 Task: Search one way flight ticket for 3 adults, 3 children in business from Memphis: Memphis International Airport to Jackson: Jackson Hole Airport on 5-2-2023. Choice of flights is Sun country airlines. Number of bags: 1 checked bag. Price is upto 84000. Outbound departure time preference is 6:00.
Action: Mouse moved to (345, 141)
Screenshot: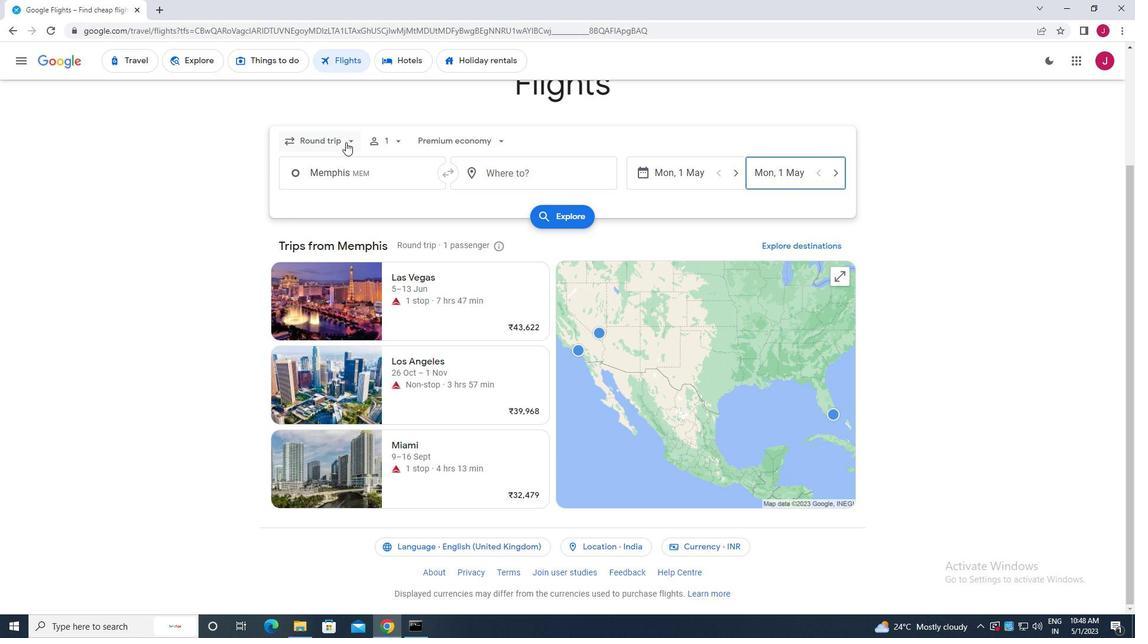 
Action: Mouse pressed left at (345, 141)
Screenshot: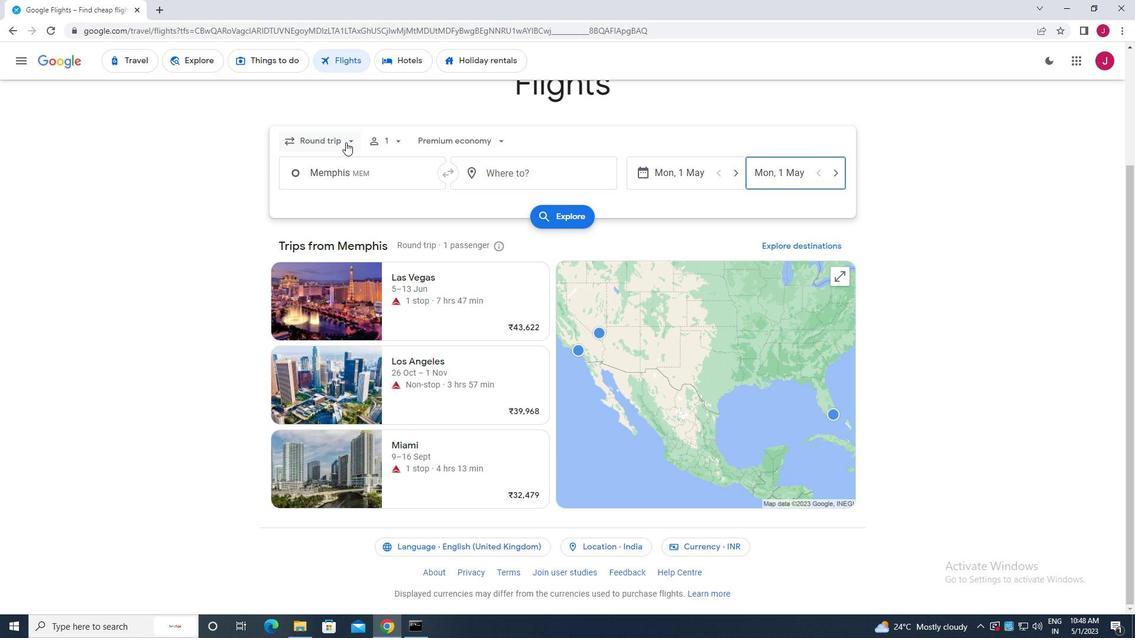 
Action: Mouse moved to (343, 194)
Screenshot: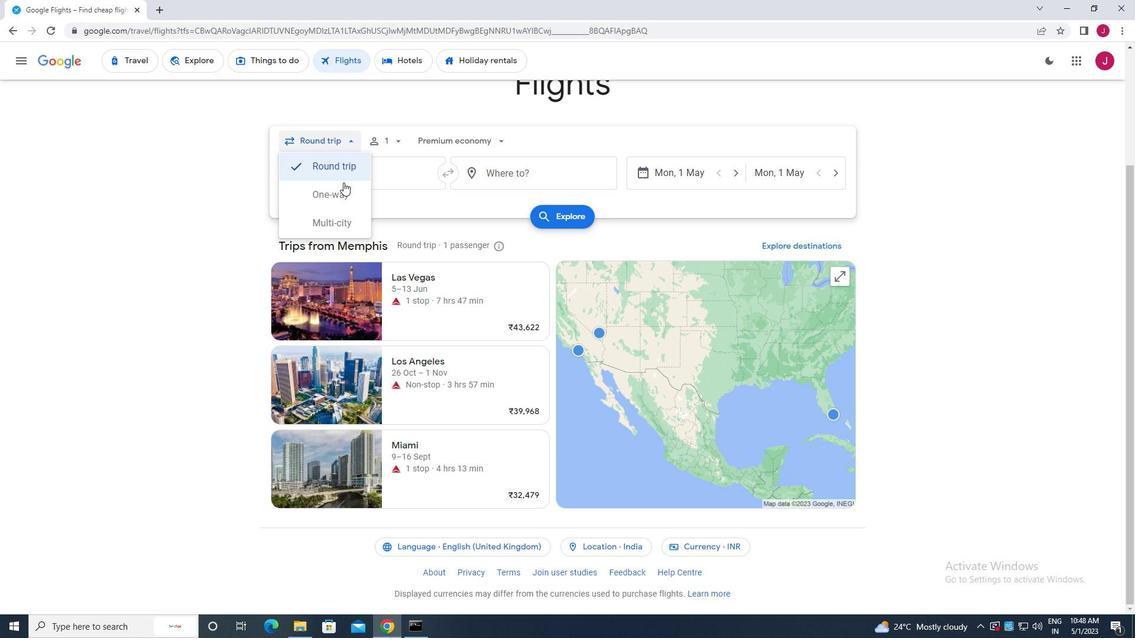 
Action: Mouse pressed left at (343, 194)
Screenshot: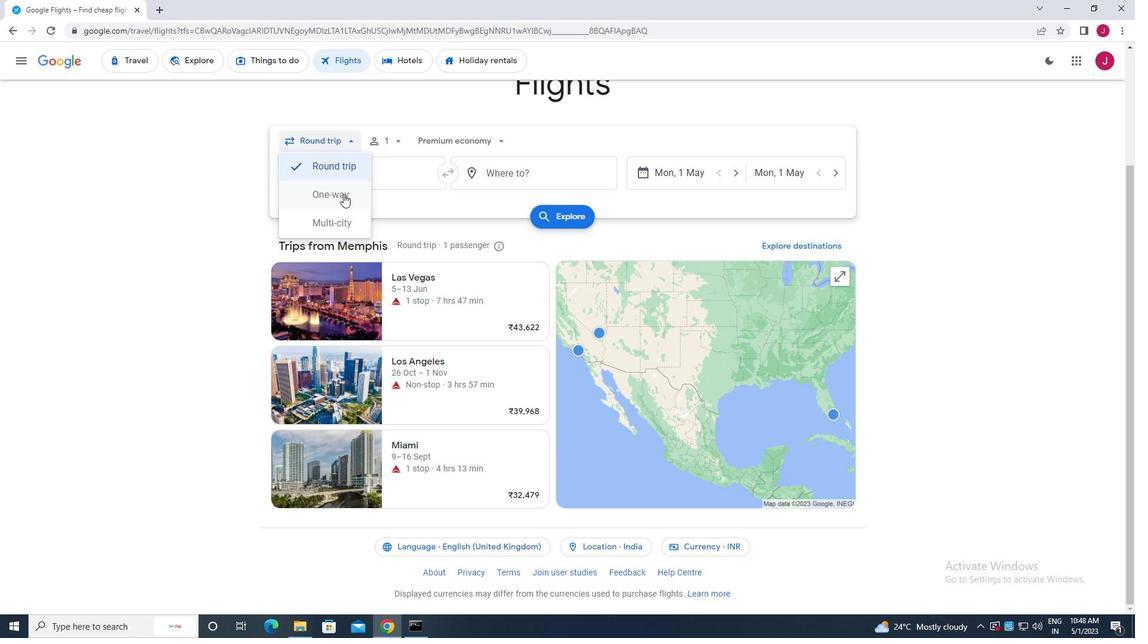 
Action: Mouse moved to (393, 138)
Screenshot: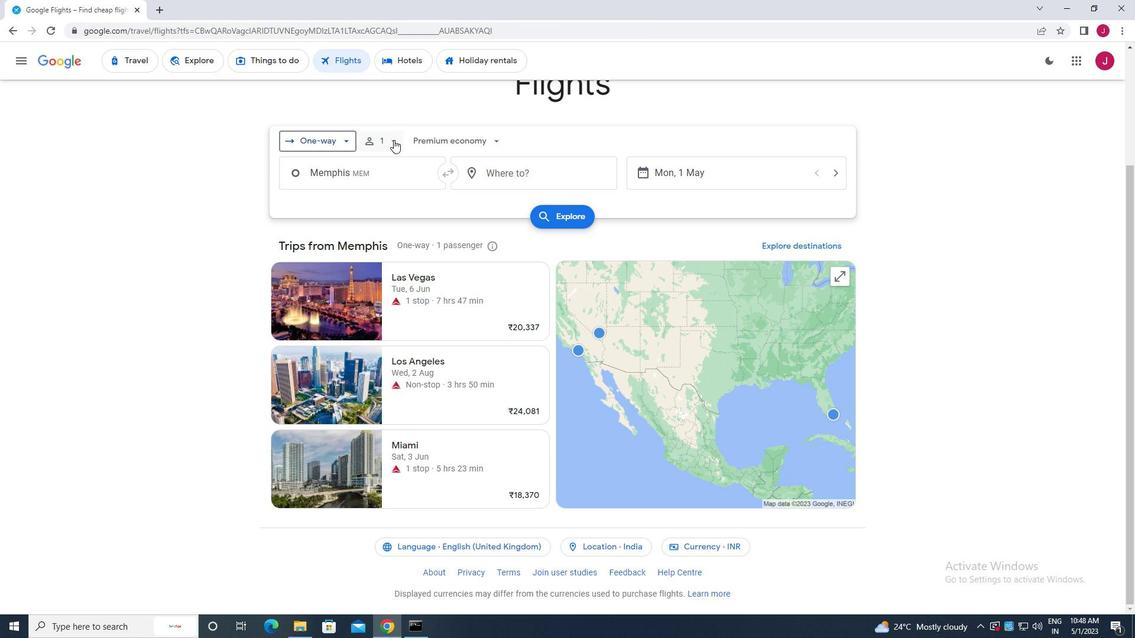 
Action: Mouse pressed left at (393, 138)
Screenshot: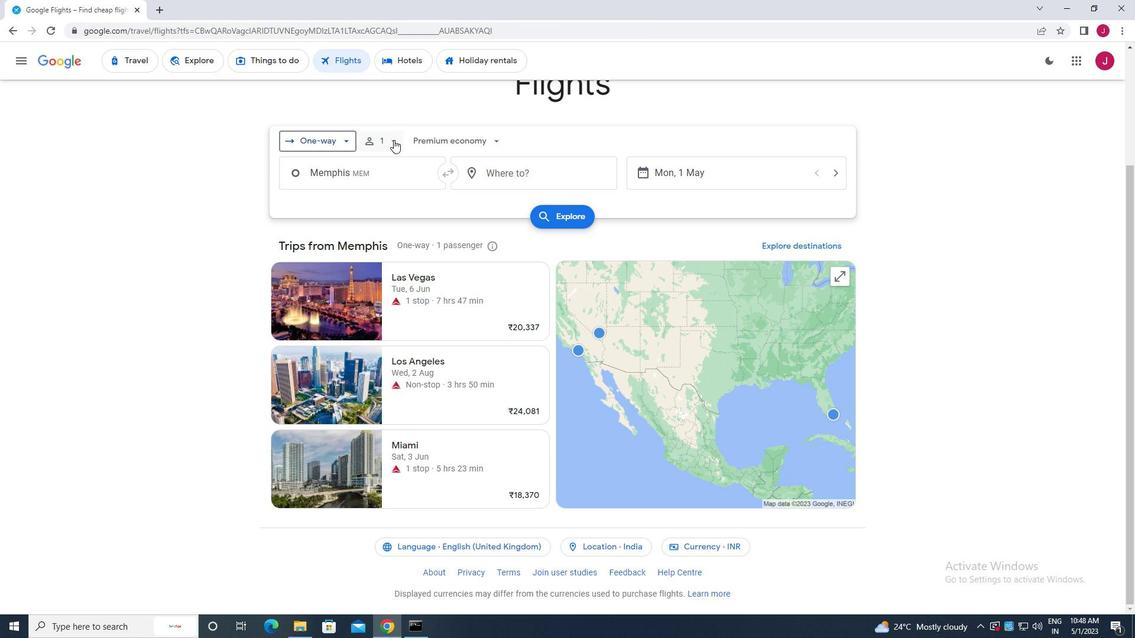 
Action: Mouse moved to (478, 169)
Screenshot: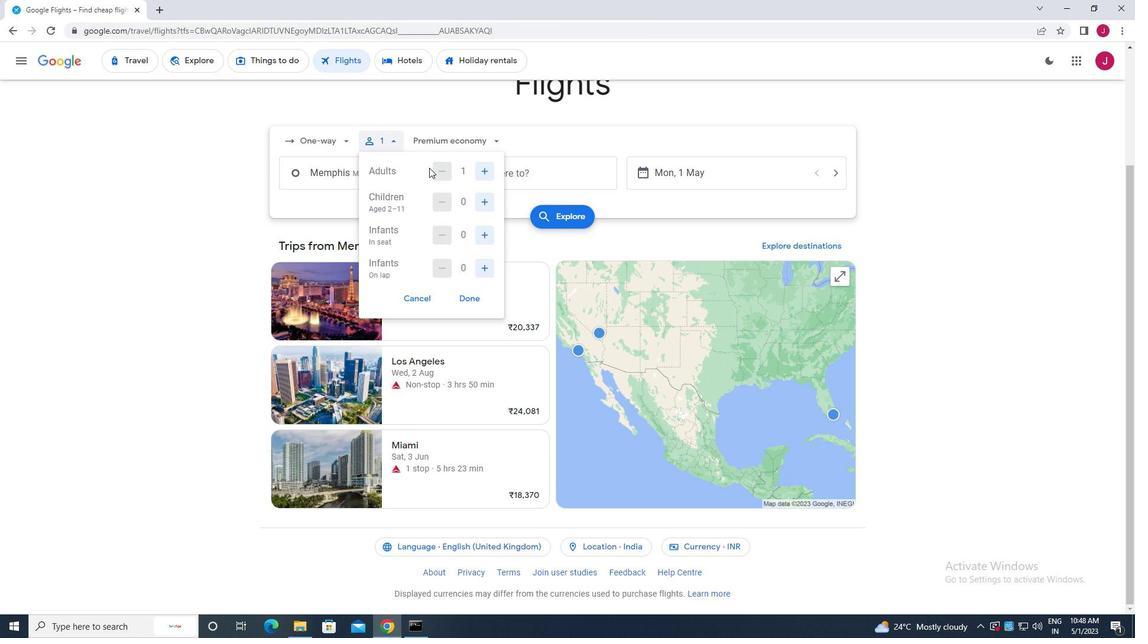 
Action: Mouse pressed left at (478, 169)
Screenshot: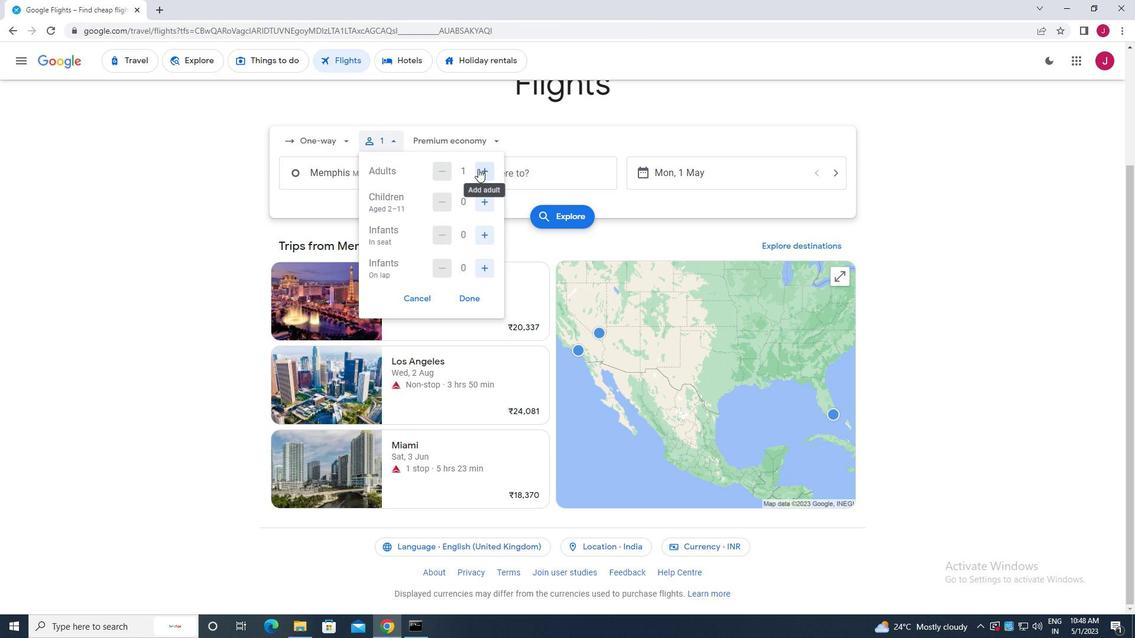 
Action: Mouse pressed left at (478, 169)
Screenshot: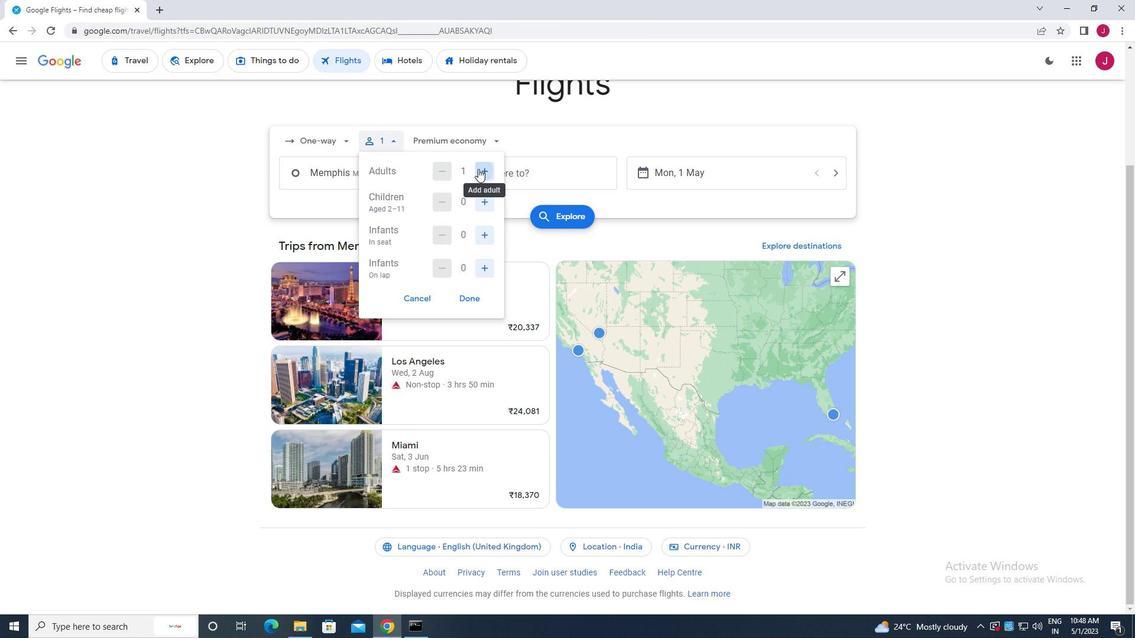 
Action: Mouse moved to (484, 205)
Screenshot: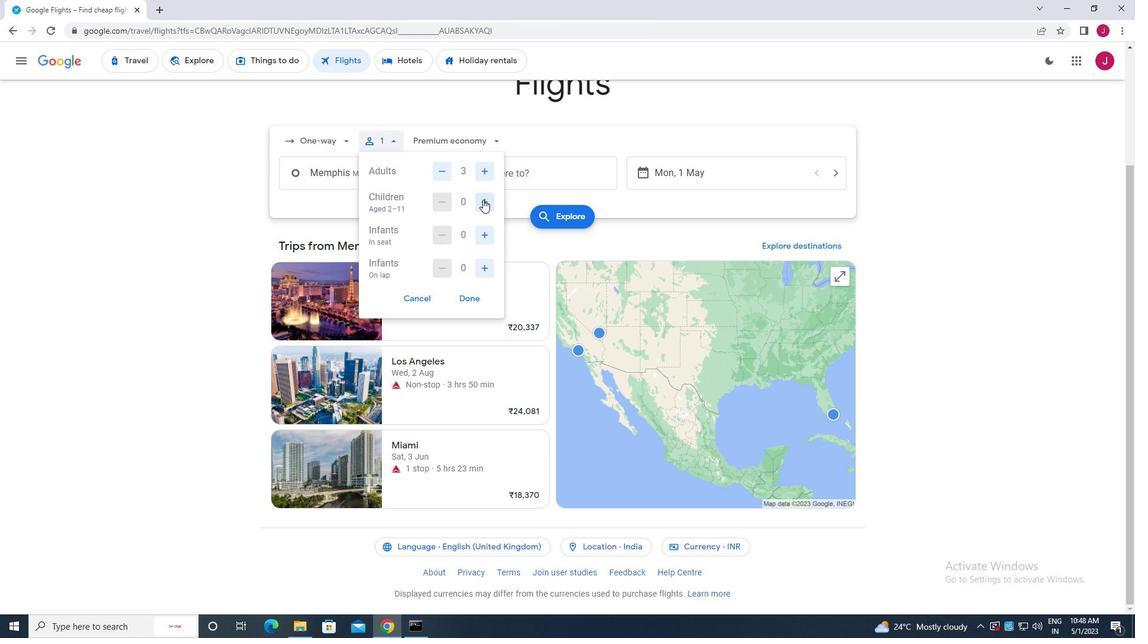 
Action: Mouse pressed left at (484, 205)
Screenshot: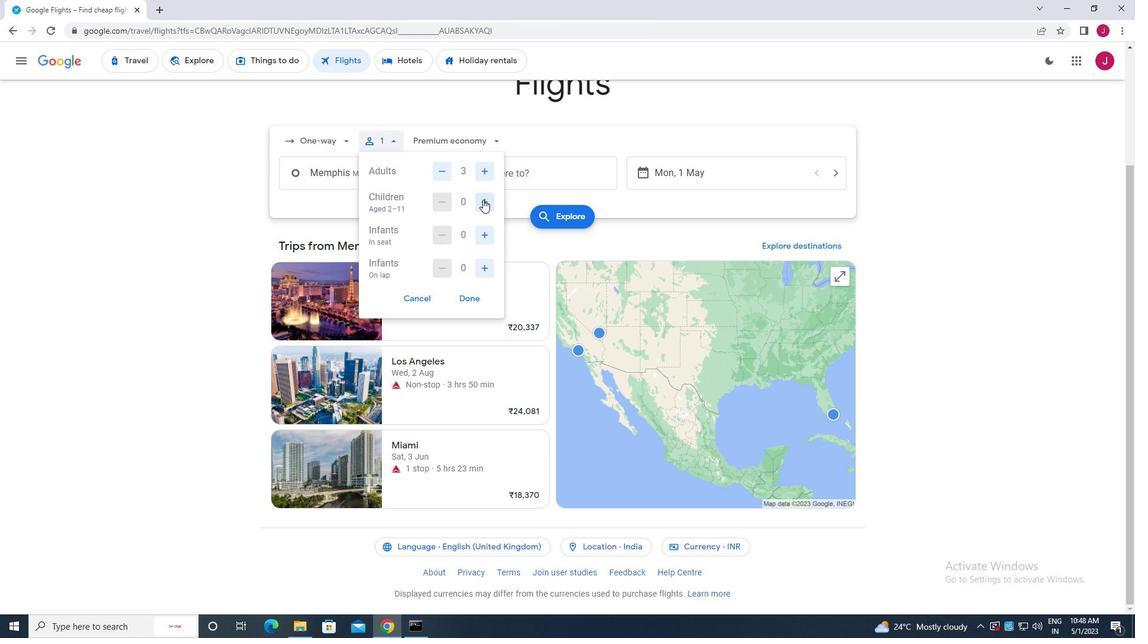 
Action: Mouse pressed left at (484, 205)
Screenshot: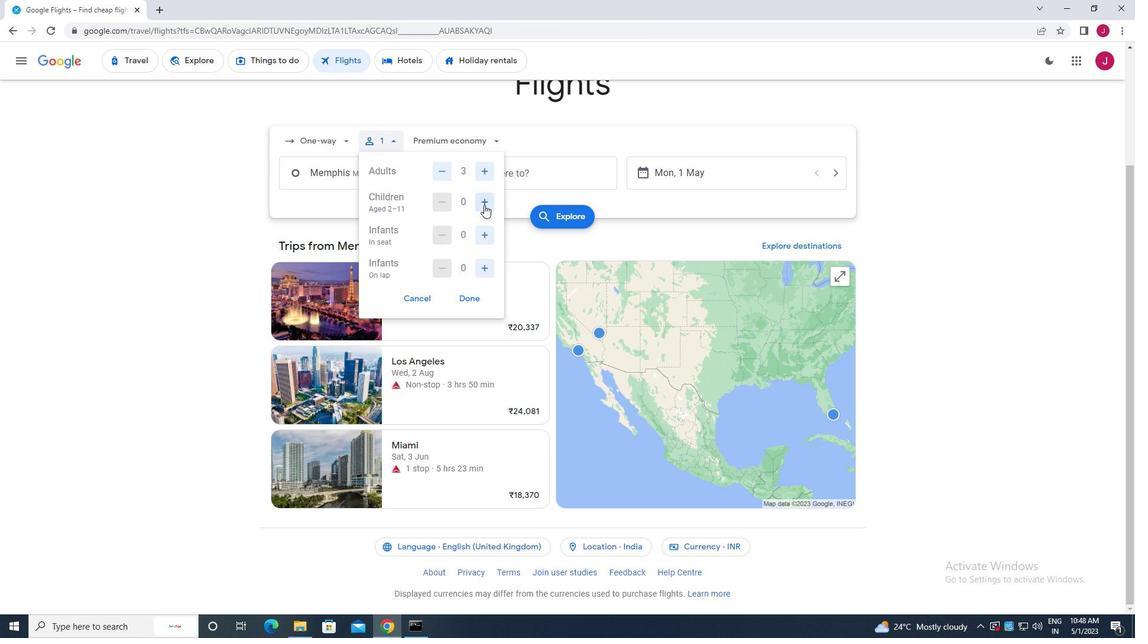 
Action: Mouse pressed left at (484, 205)
Screenshot: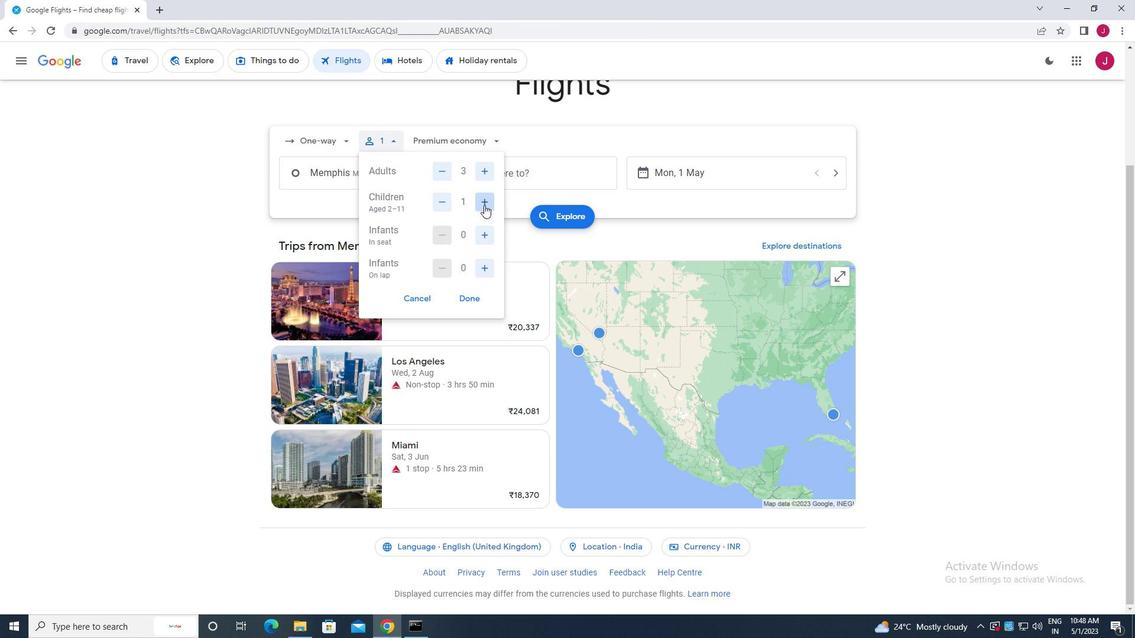 
Action: Mouse moved to (473, 296)
Screenshot: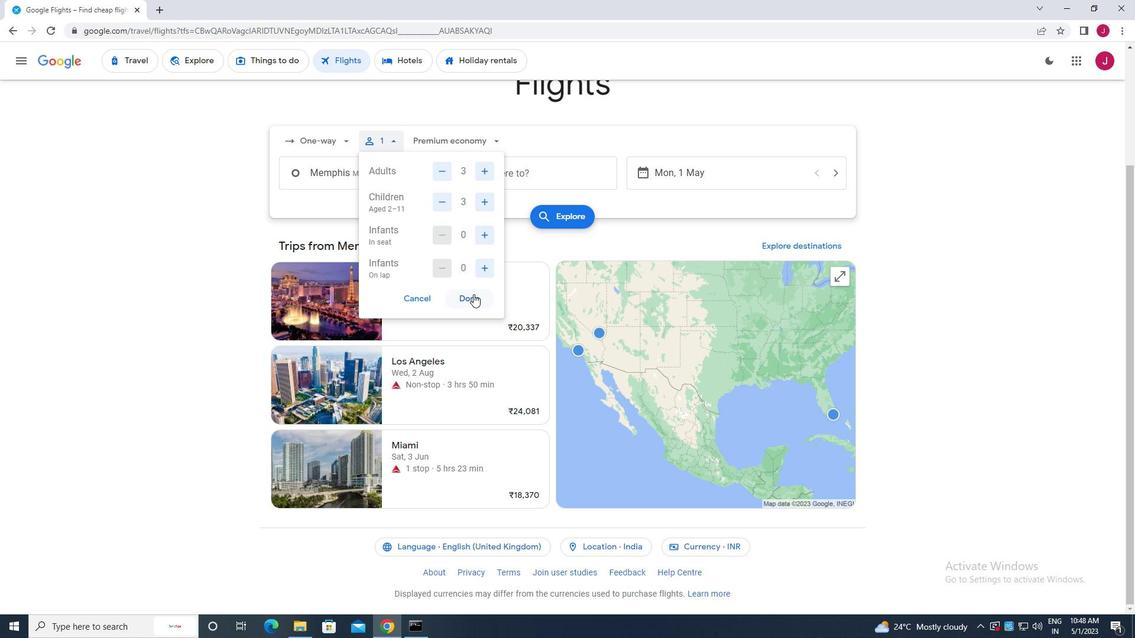 
Action: Mouse pressed left at (473, 296)
Screenshot: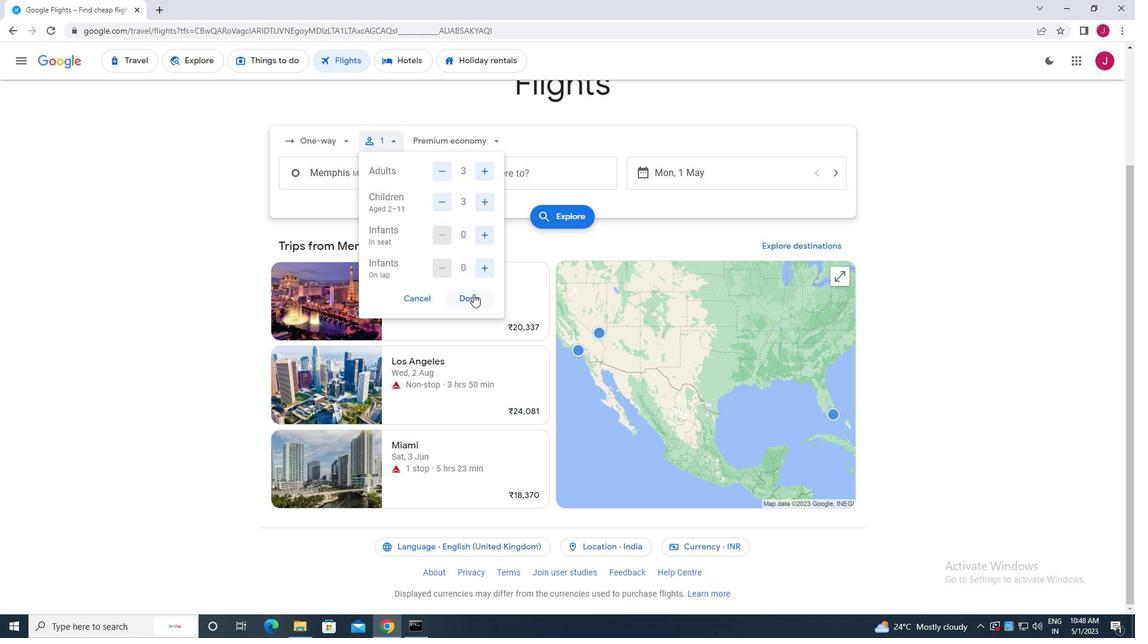 
Action: Mouse moved to (455, 139)
Screenshot: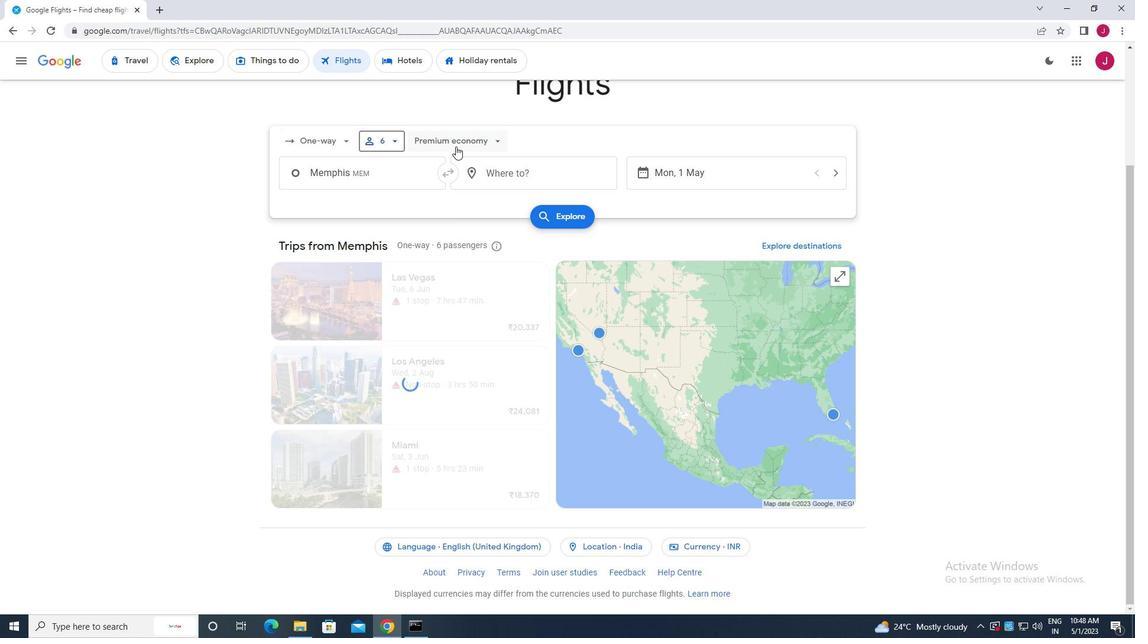 
Action: Mouse pressed left at (455, 139)
Screenshot: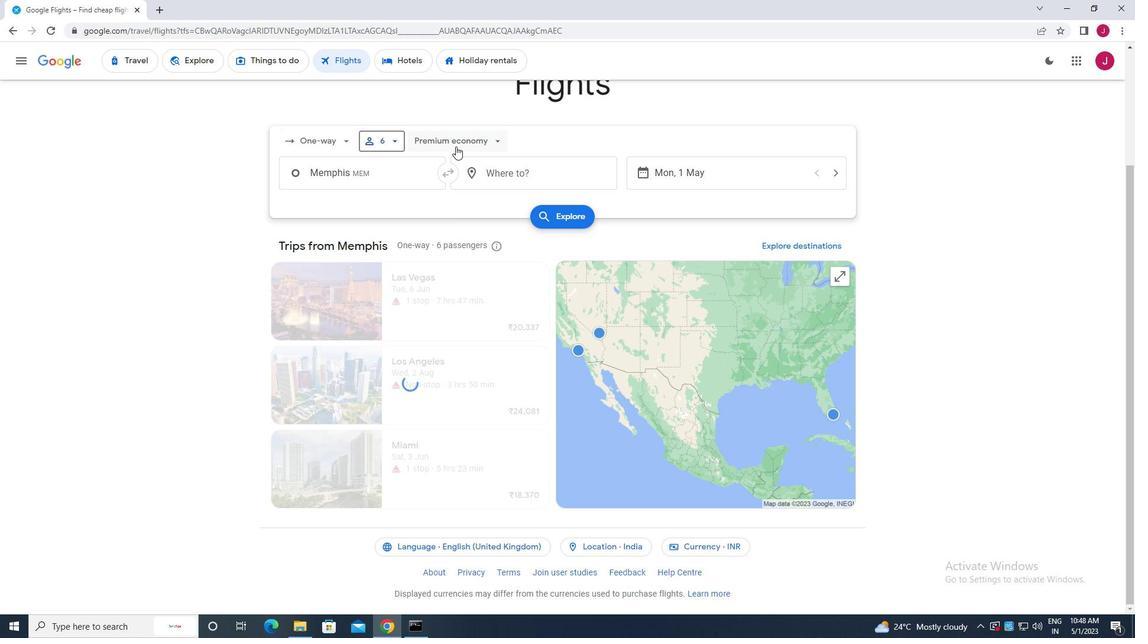 
Action: Mouse moved to (472, 220)
Screenshot: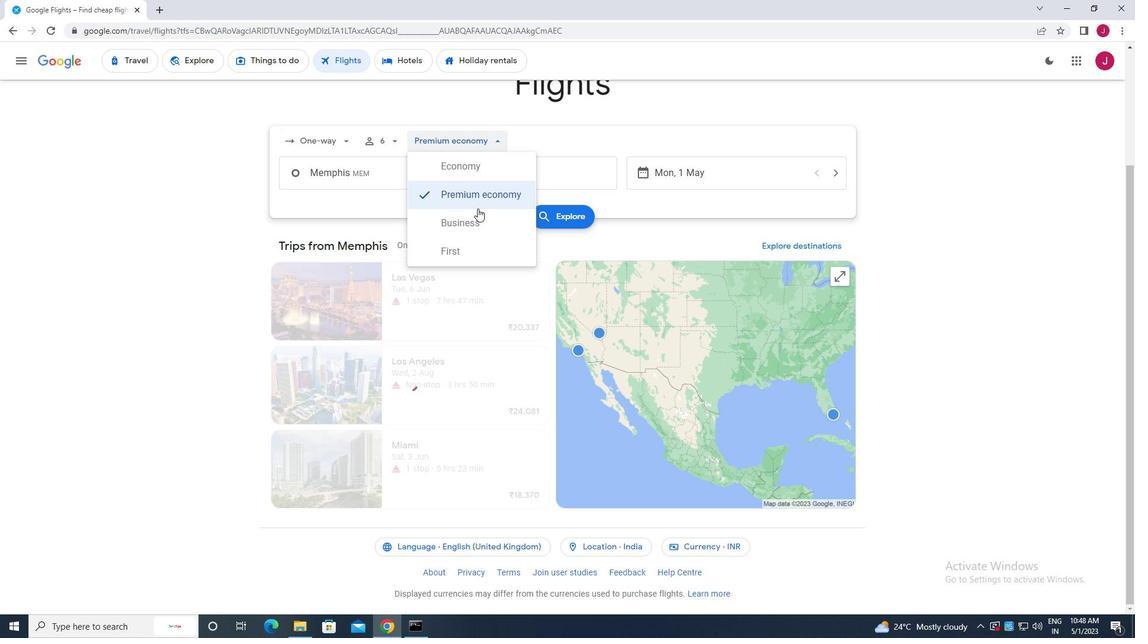 
Action: Mouse pressed left at (472, 220)
Screenshot: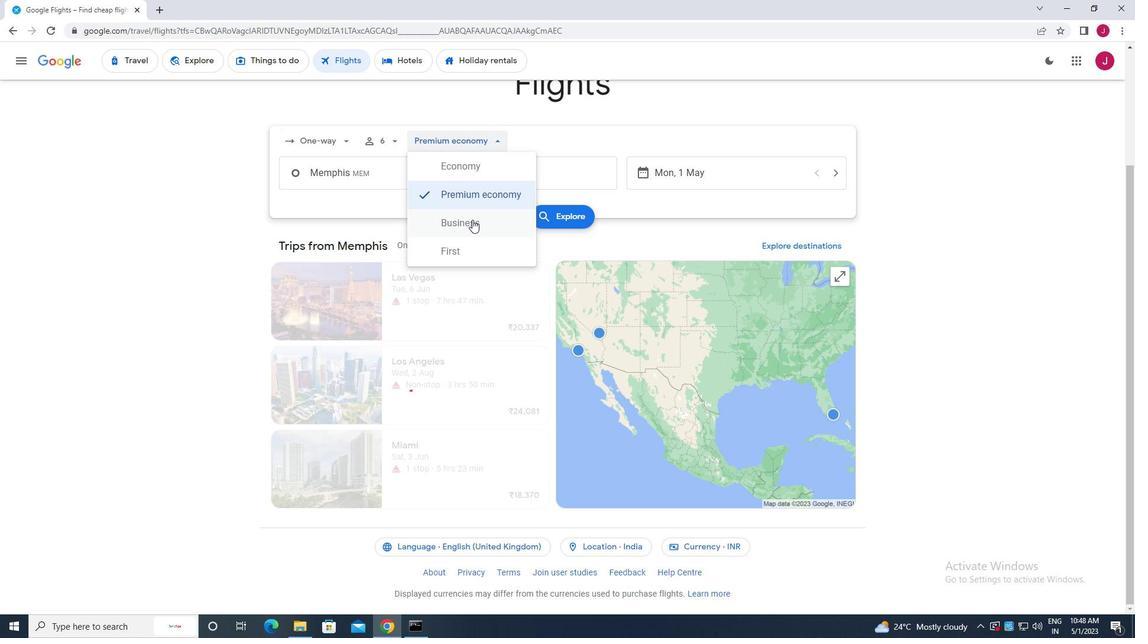 
Action: Mouse moved to (383, 171)
Screenshot: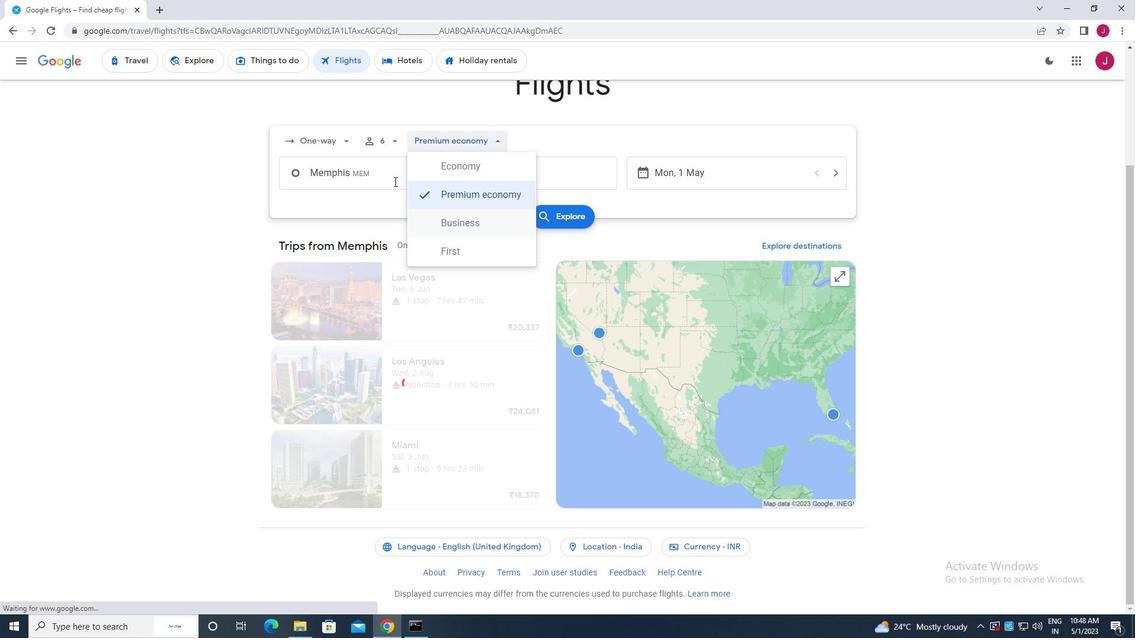 
Action: Mouse pressed left at (383, 171)
Screenshot: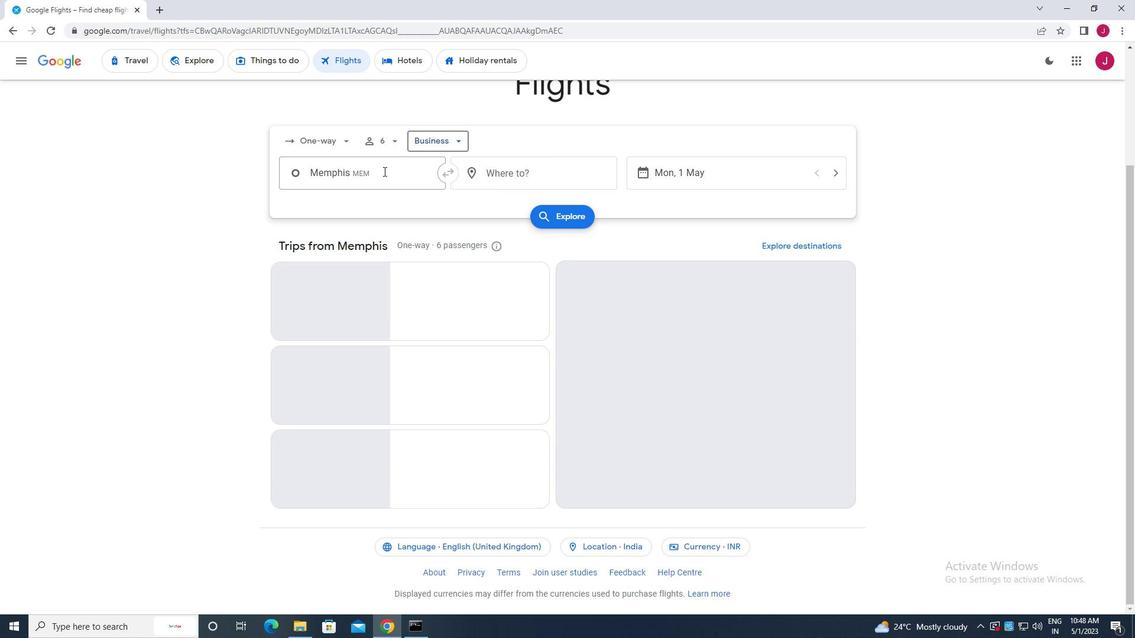 
Action: Mouse moved to (395, 169)
Screenshot: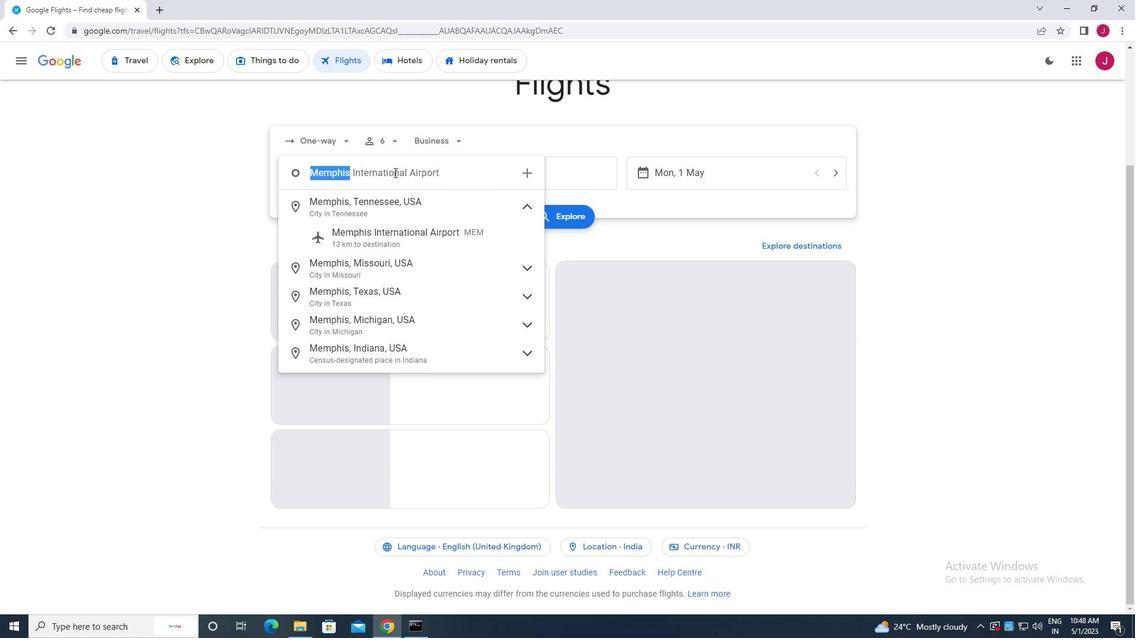 
Action: Key pressed memphis
Screenshot: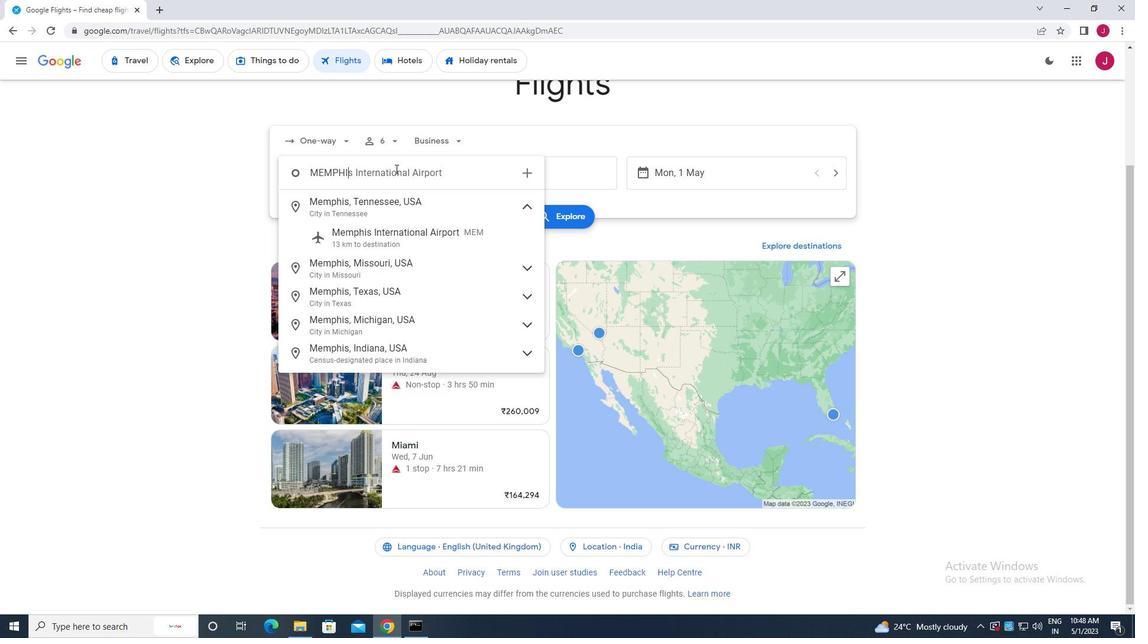 
Action: Mouse moved to (393, 234)
Screenshot: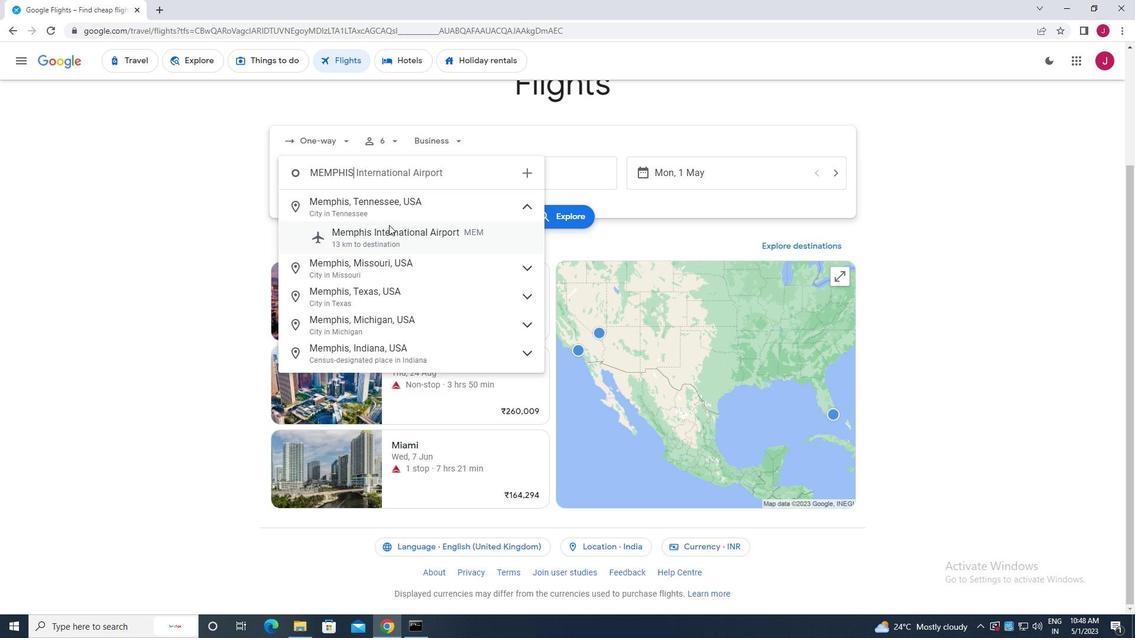 
Action: Mouse pressed left at (393, 234)
Screenshot: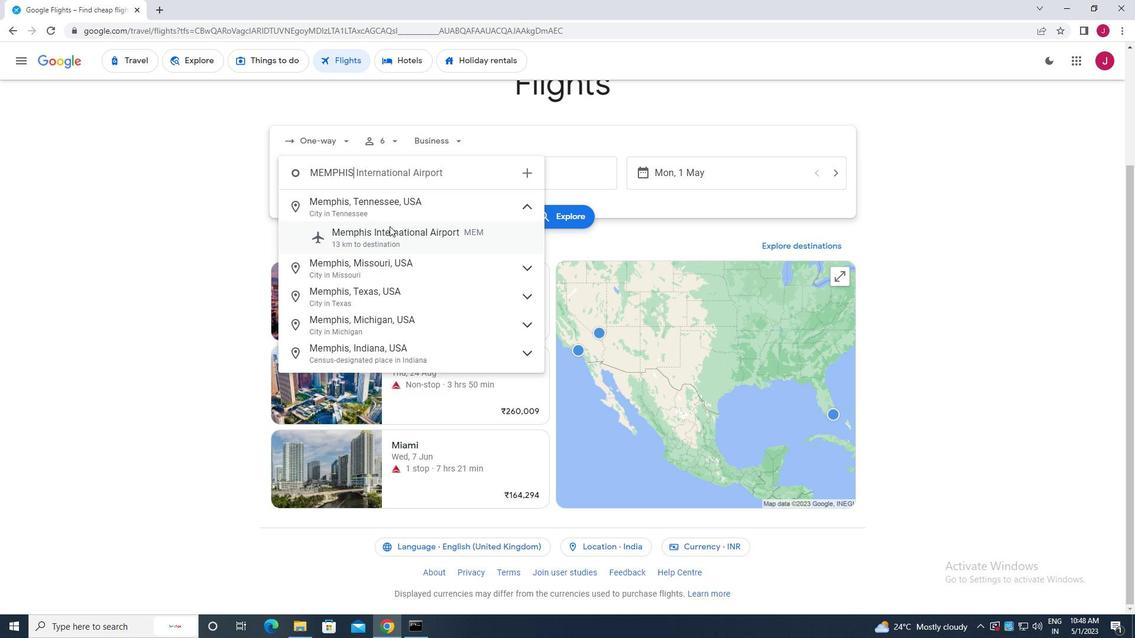 
Action: Mouse moved to (573, 170)
Screenshot: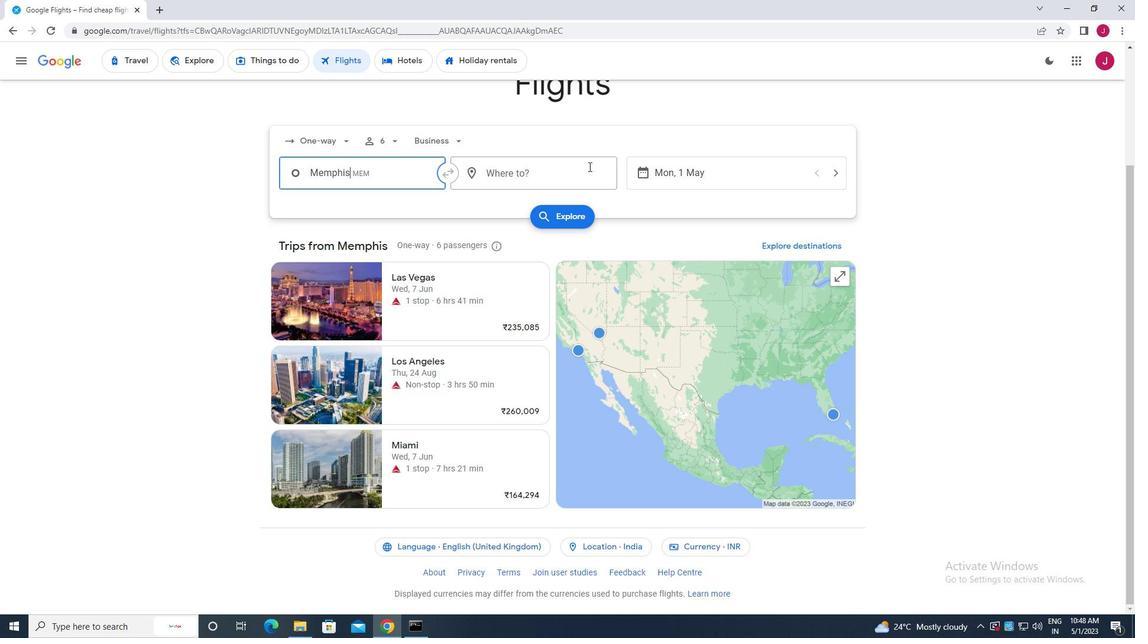 
Action: Mouse pressed left at (573, 170)
Screenshot: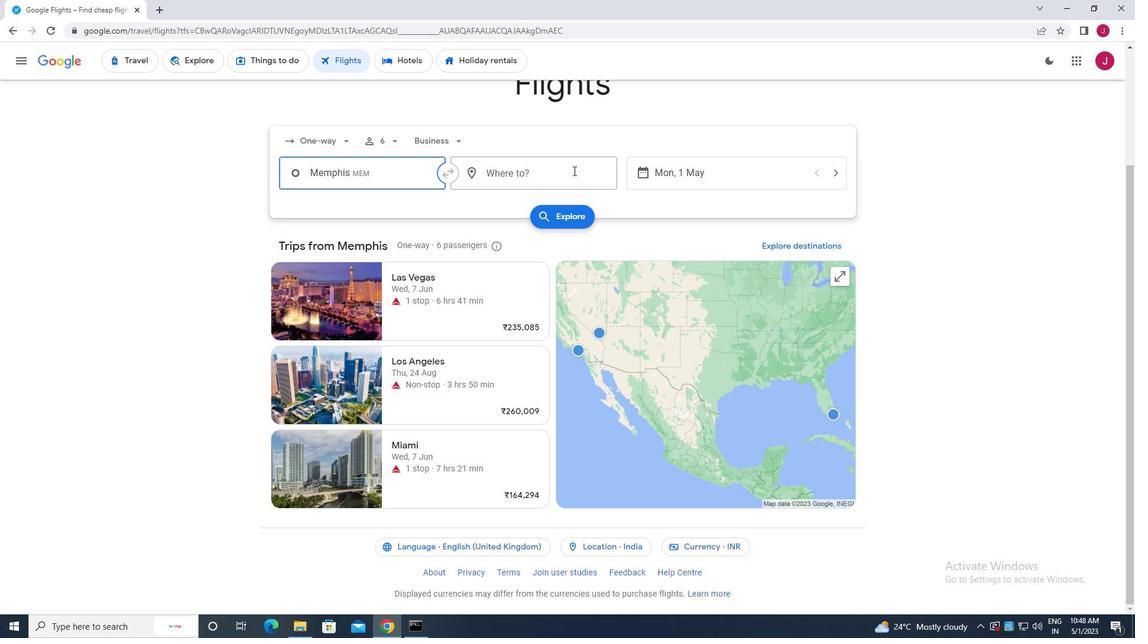 
Action: Mouse moved to (572, 178)
Screenshot: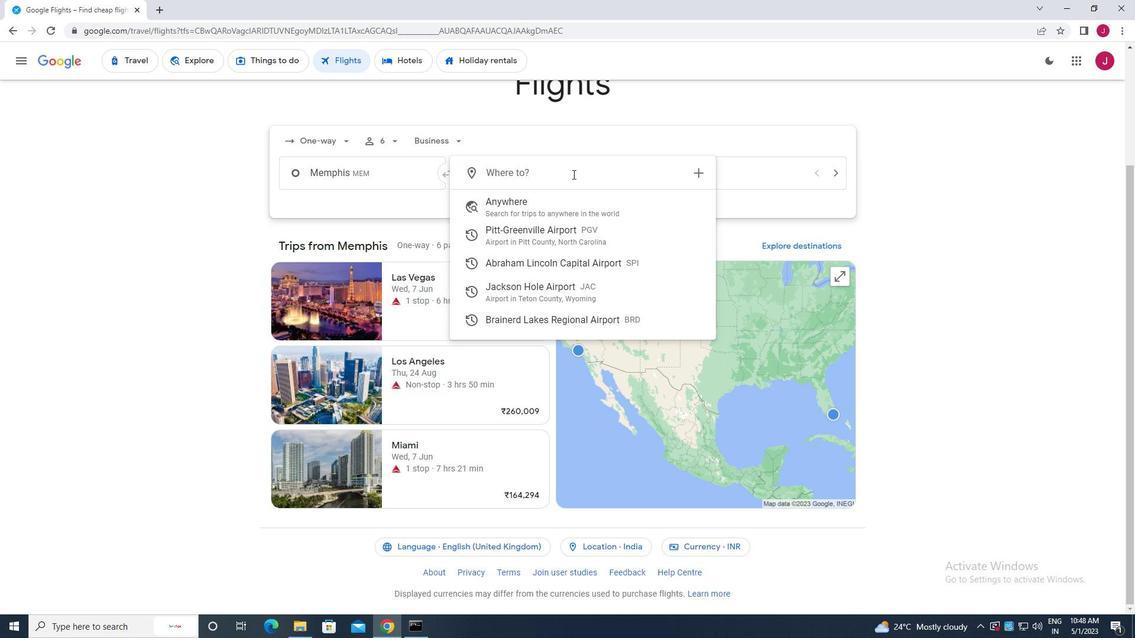 
Action: Key pressed jackson<Key.space>h
Screenshot: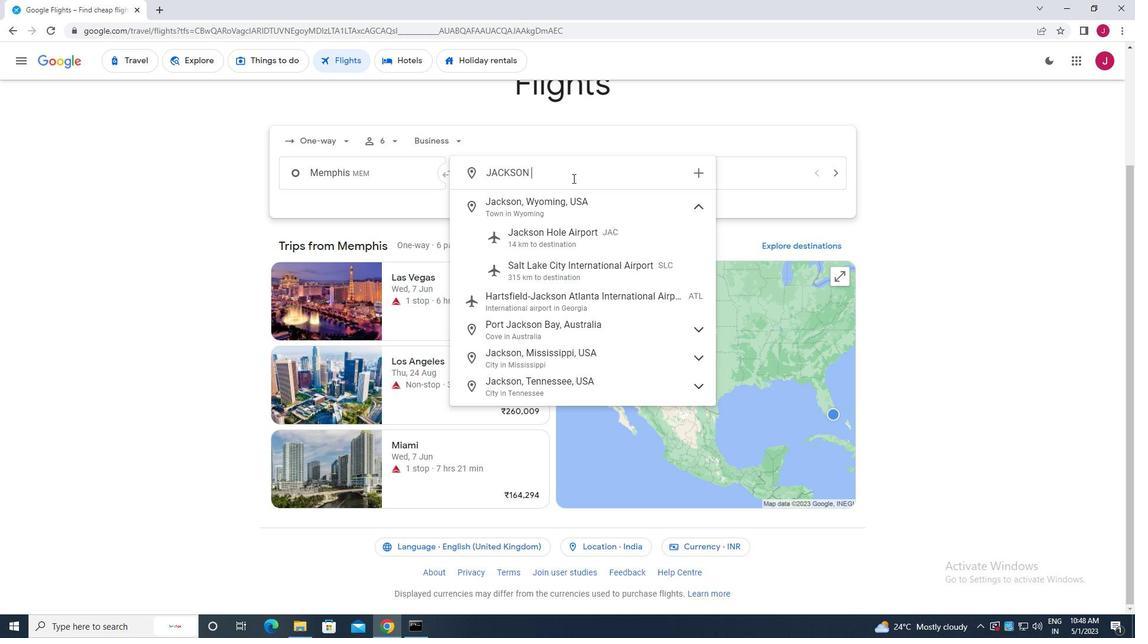 
Action: Mouse moved to (577, 227)
Screenshot: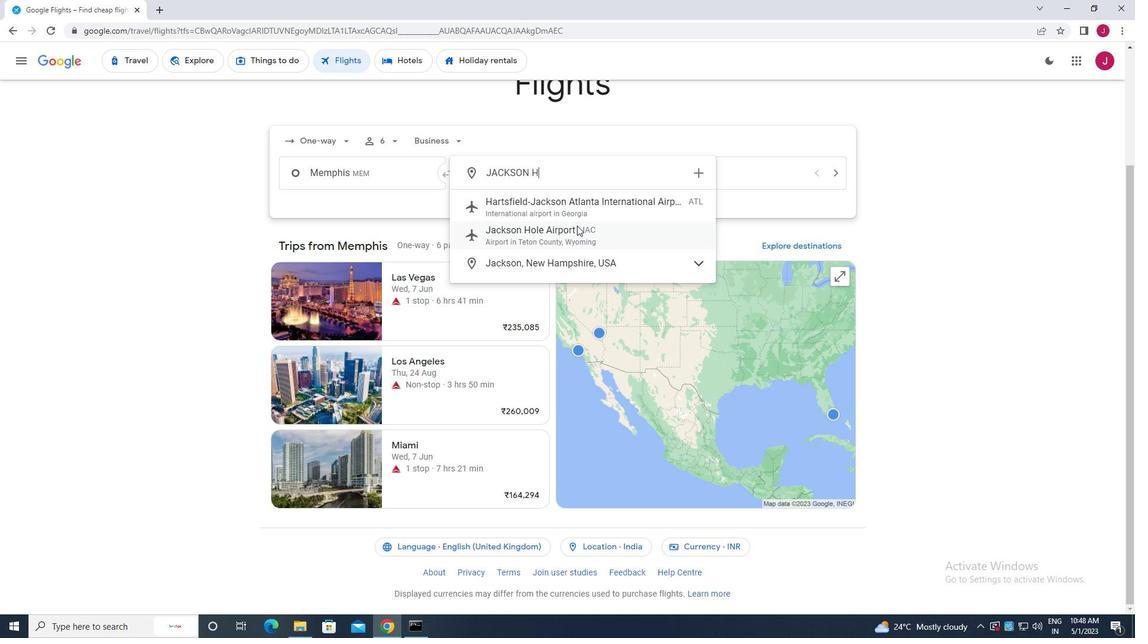 
Action: Mouse pressed left at (577, 227)
Screenshot: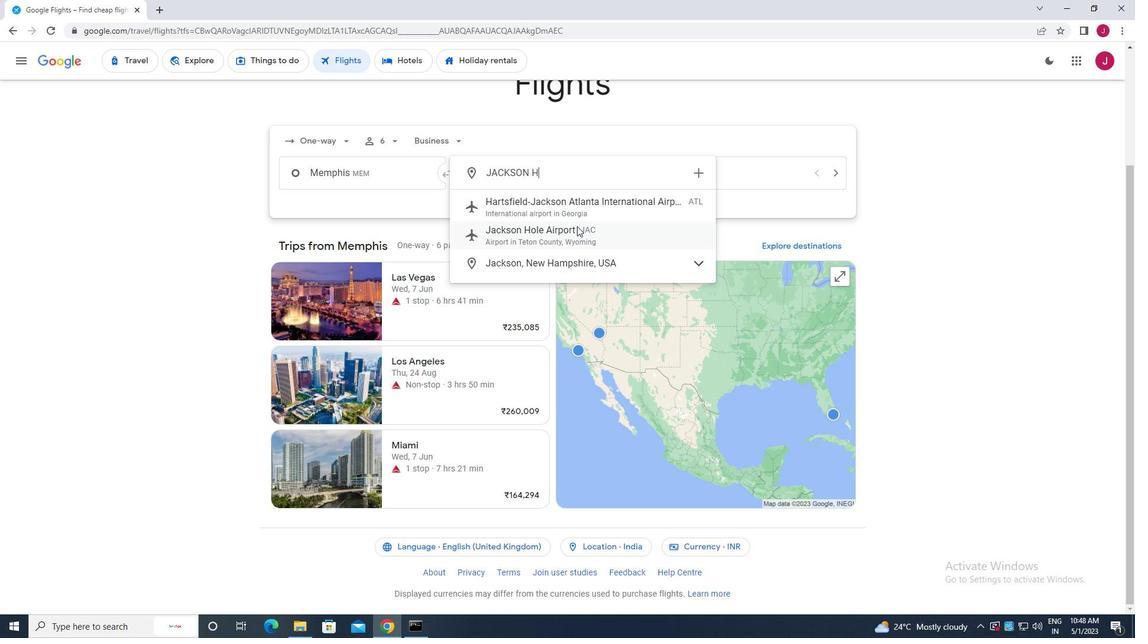 
Action: Mouse moved to (713, 179)
Screenshot: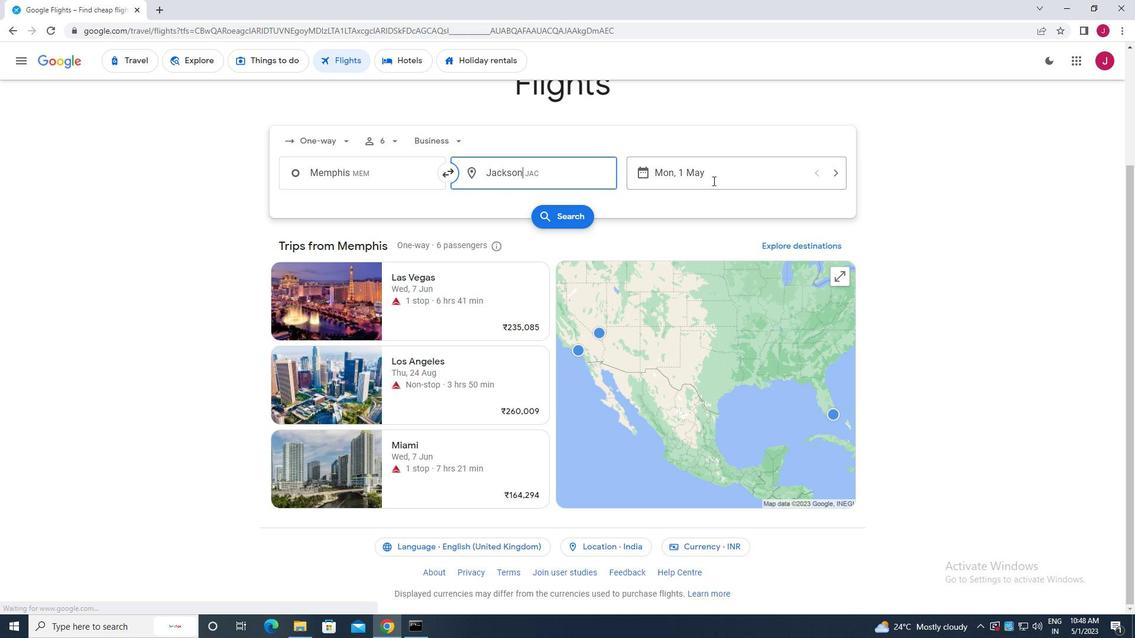 
Action: Mouse pressed left at (713, 179)
Screenshot: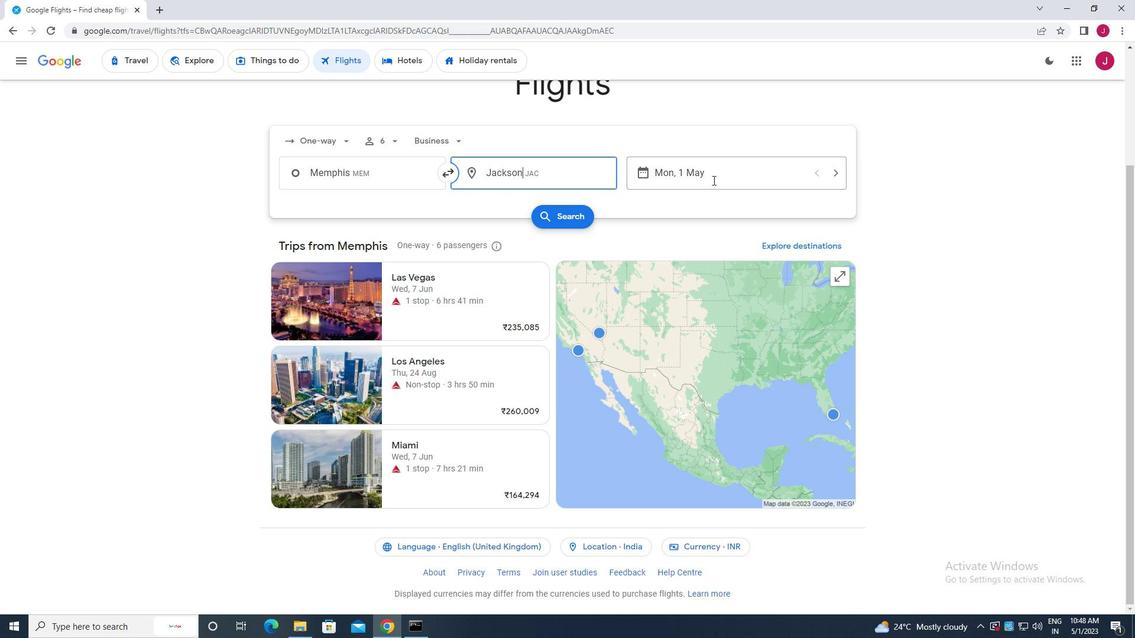 
Action: Mouse moved to (462, 265)
Screenshot: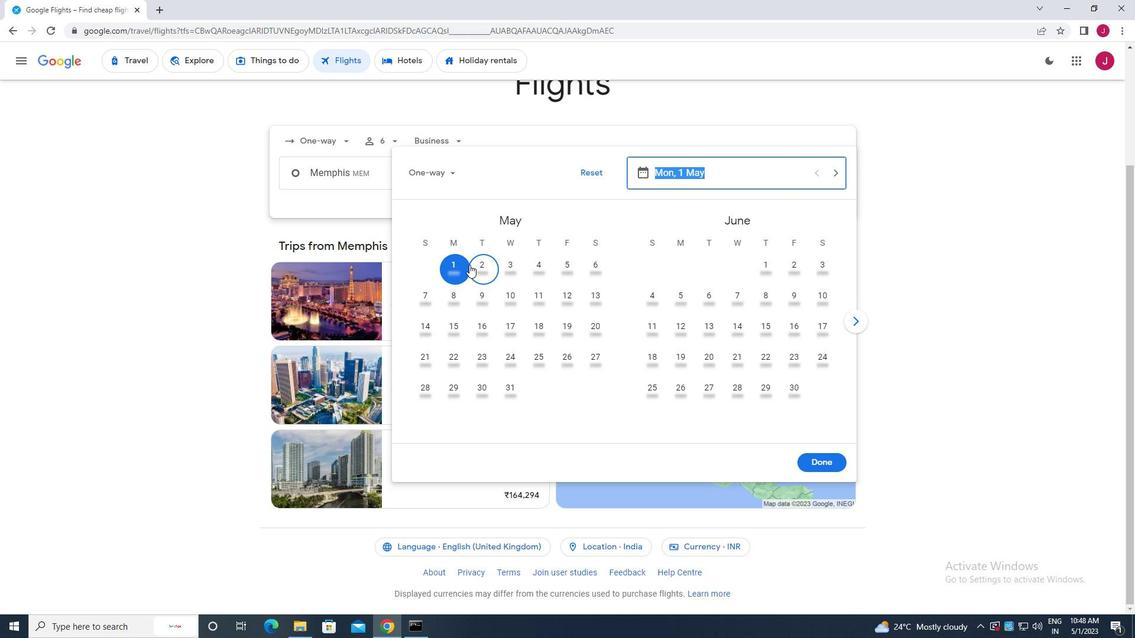 
Action: Mouse pressed left at (462, 265)
Screenshot: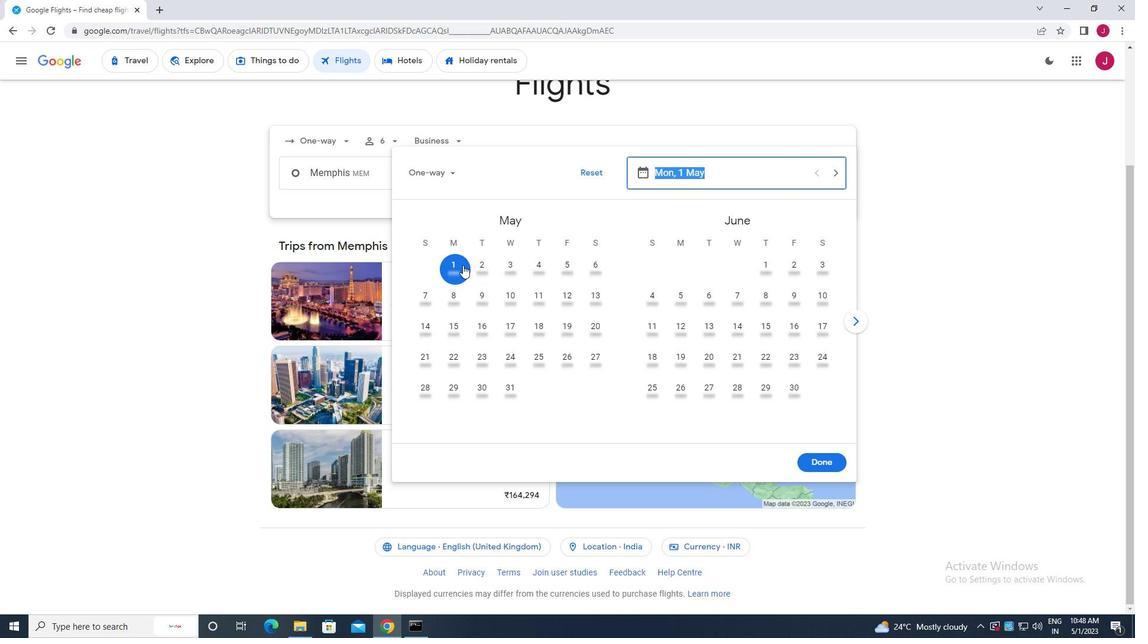 
Action: Mouse moved to (486, 265)
Screenshot: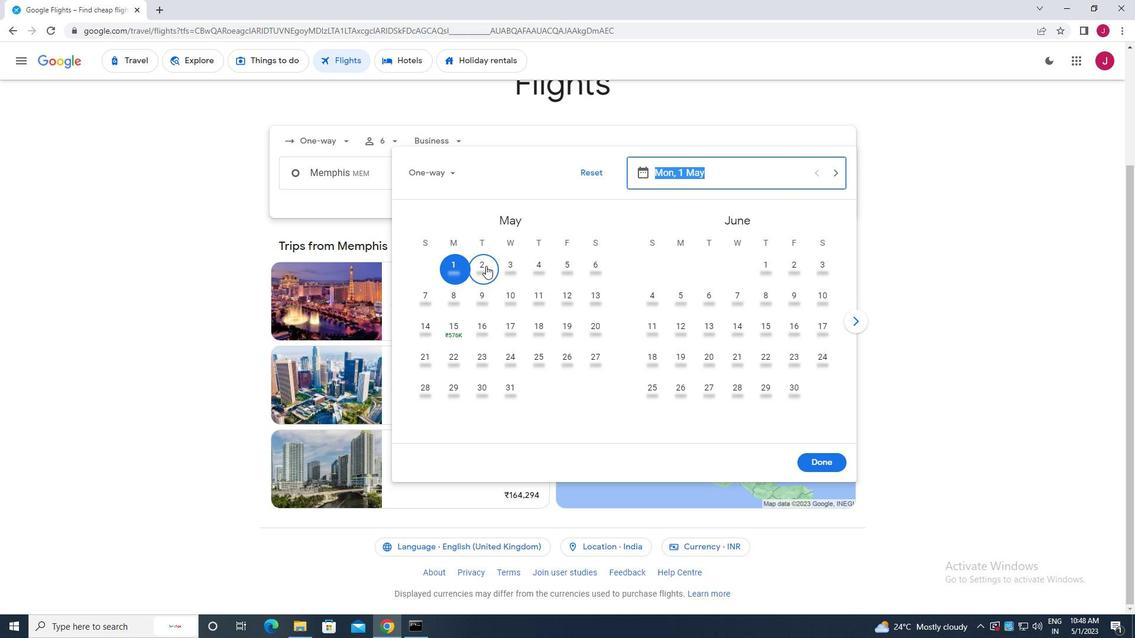 
Action: Mouse pressed left at (486, 265)
Screenshot: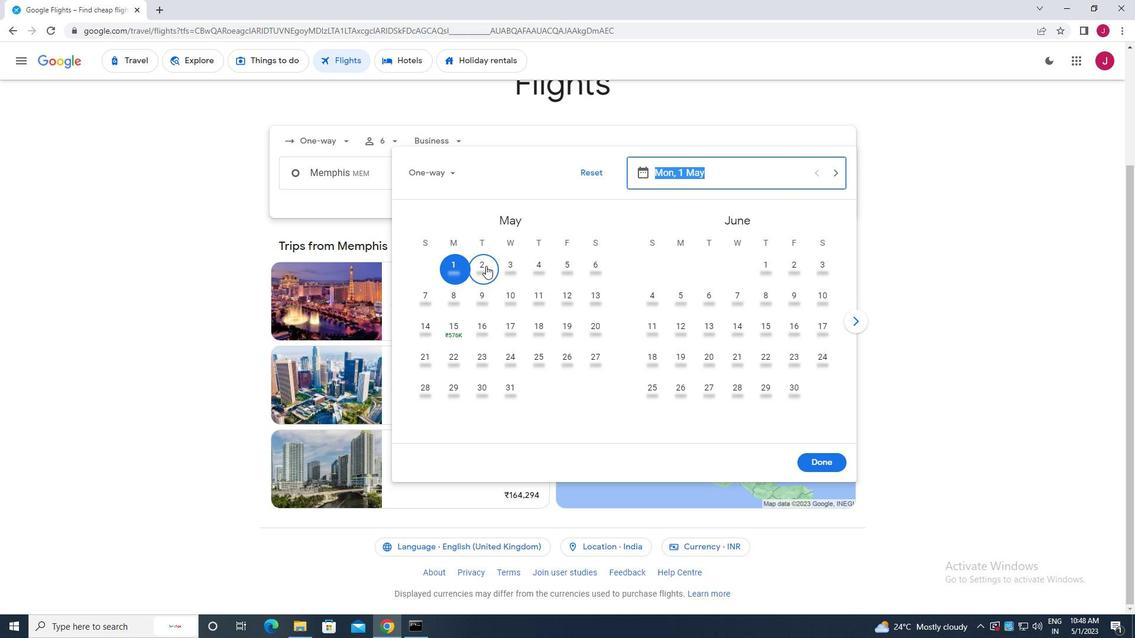 
Action: Mouse moved to (830, 459)
Screenshot: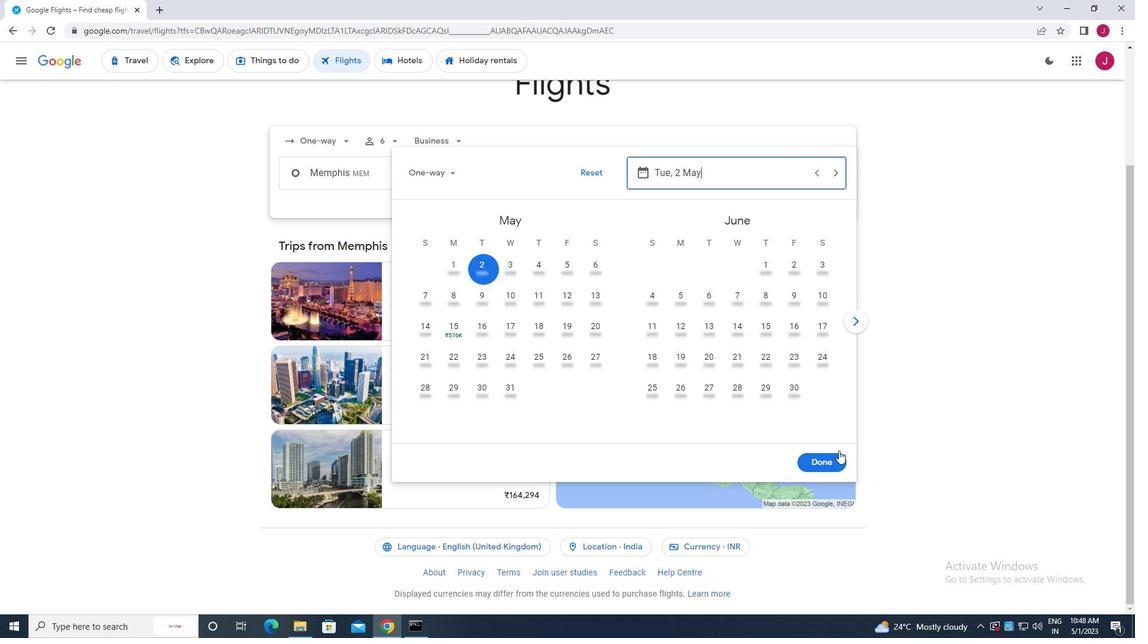 
Action: Mouse pressed left at (830, 459)
Screenshot: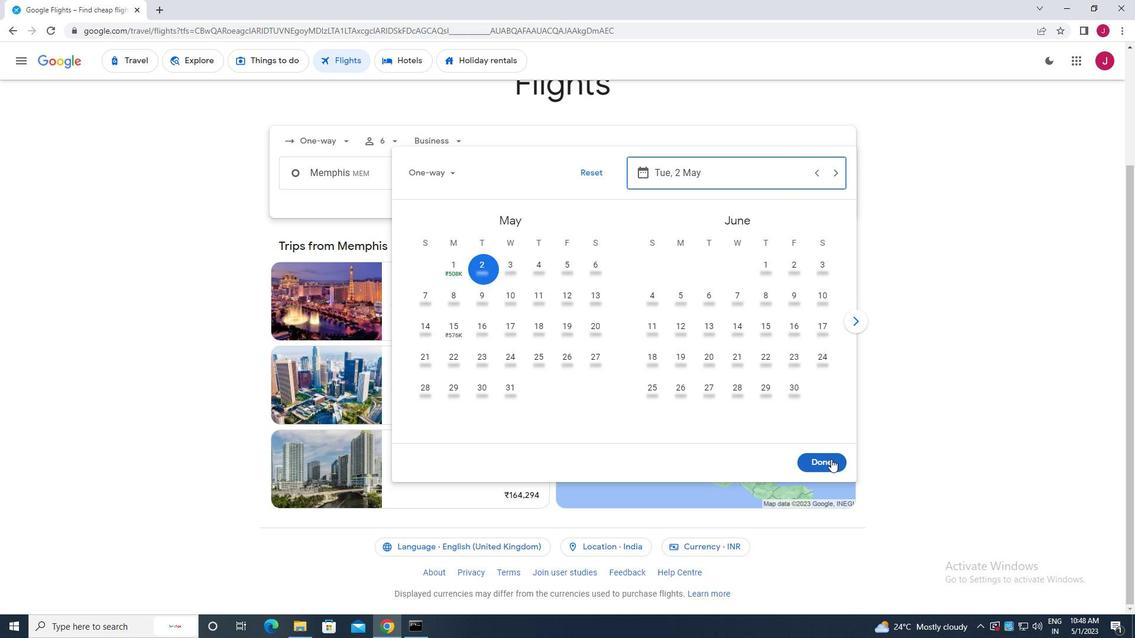 
Action: Mouse moved to (564, 216)
Screenshot: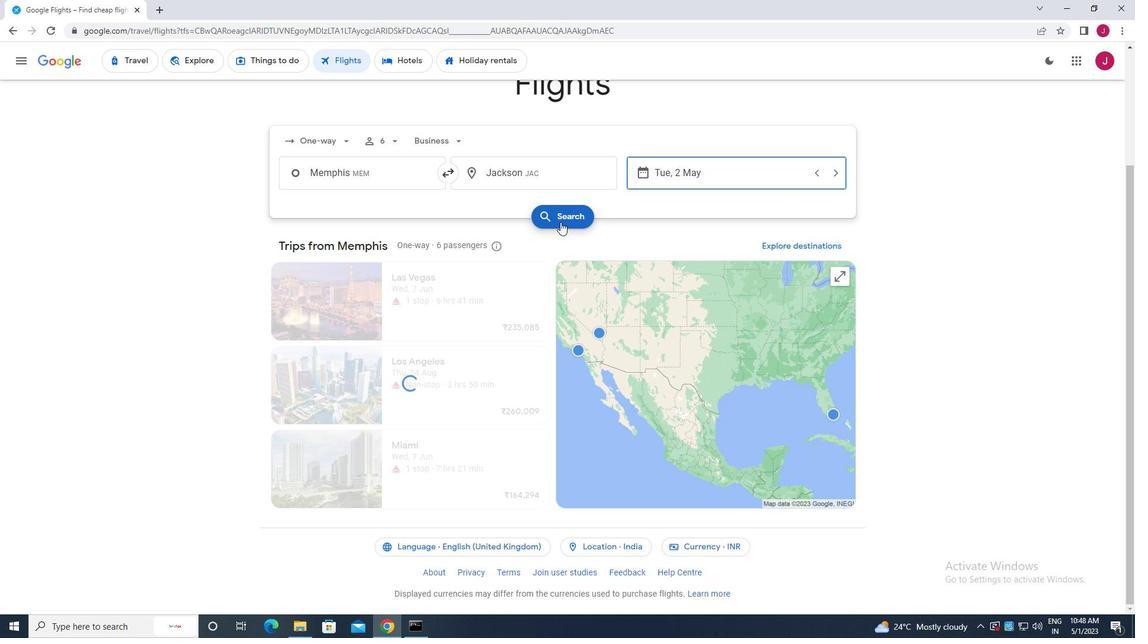 
Action: Mouse pressed left at (564, 216)
Screenshot: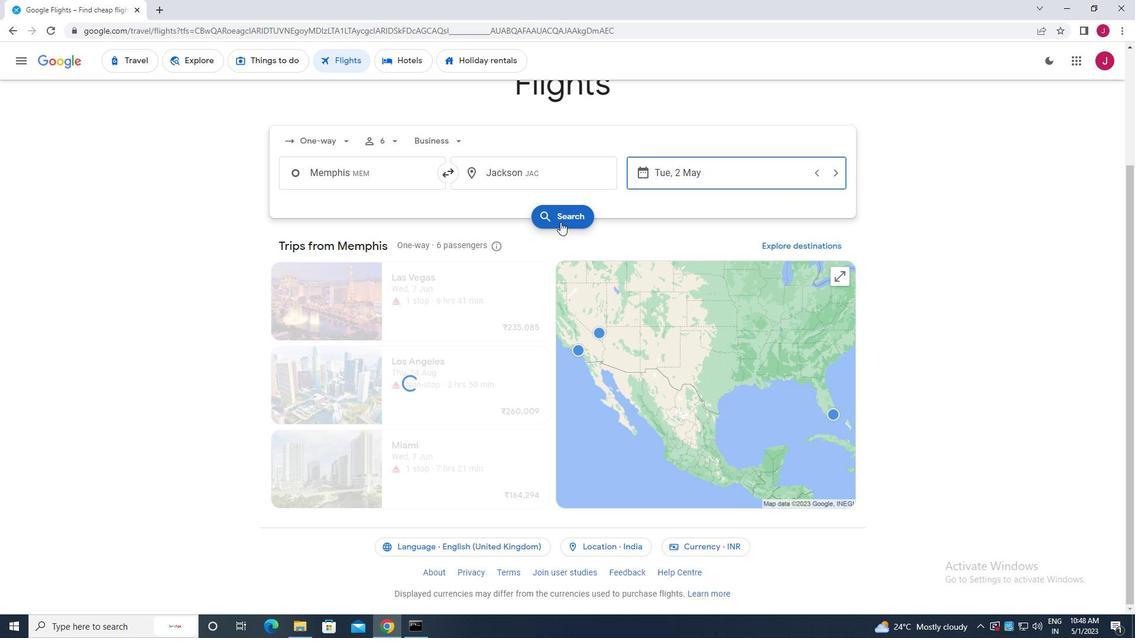 
Action: Mouse moved to (306, 169)
Screenshot: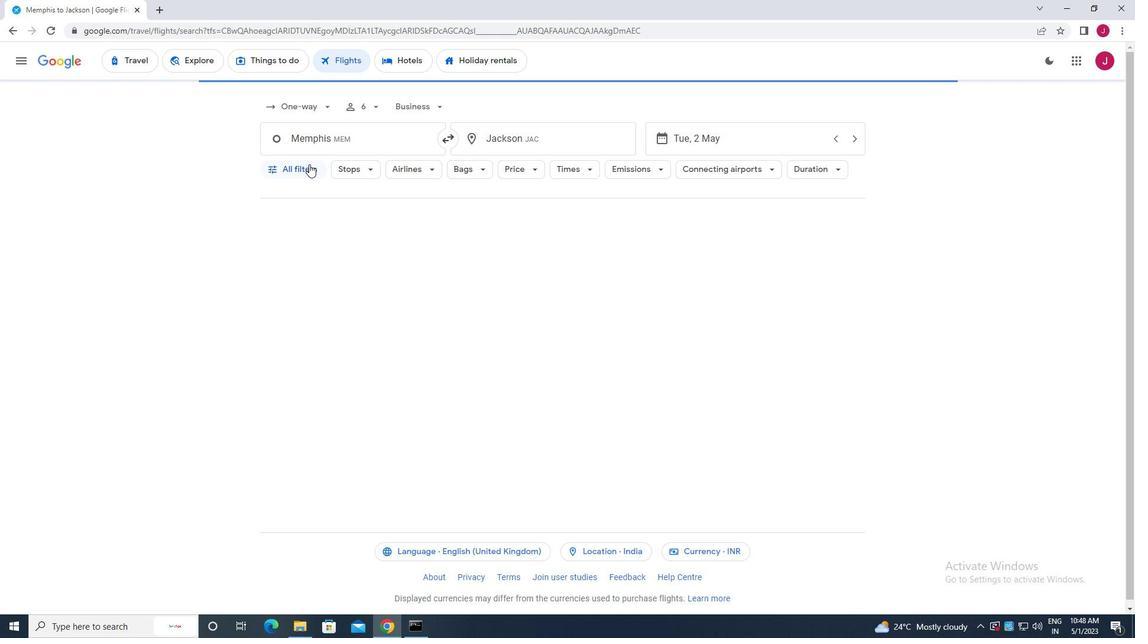 
Action: Mouse pressed left at (306, 169)
Screenshot: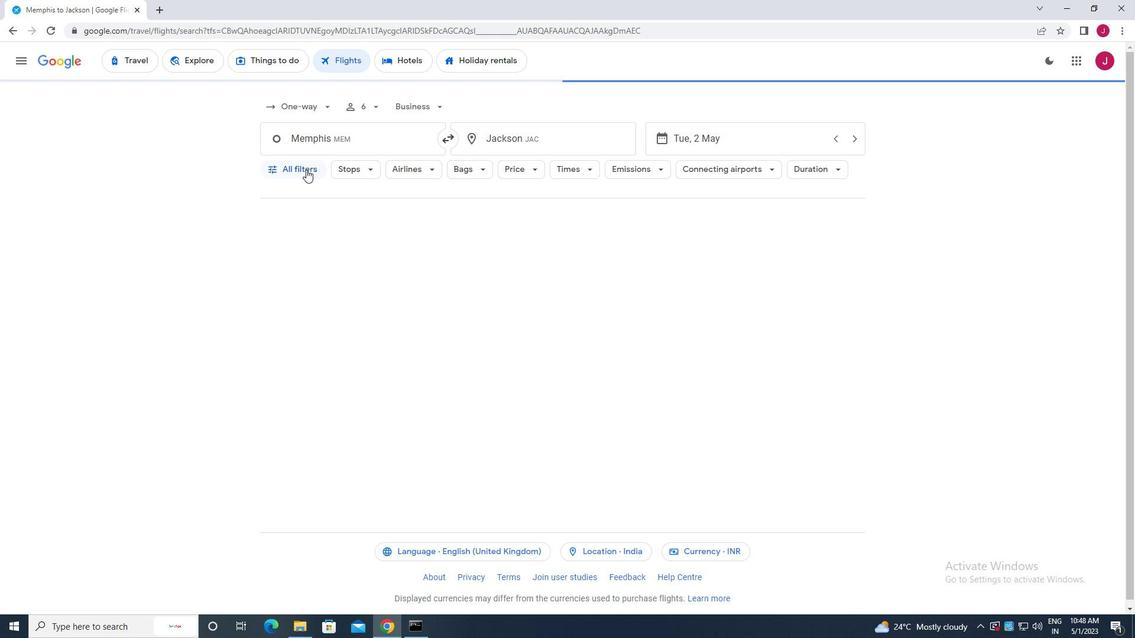 
Action: Mouse moved to (311, 183)
Screenshot: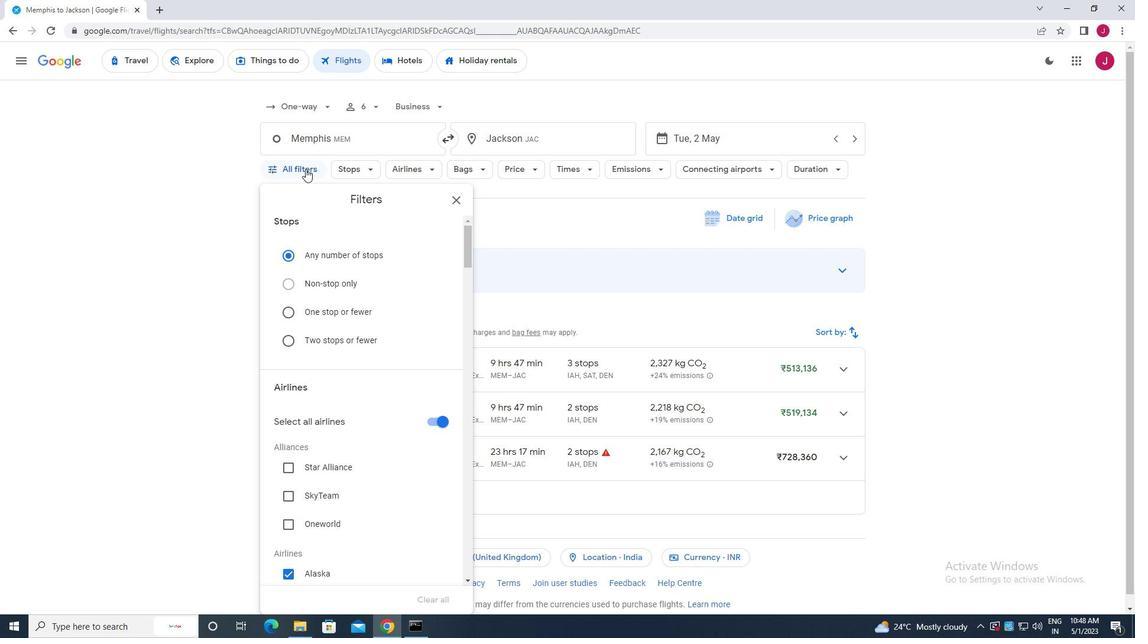 
Action: Mouse scrolled (311, 183) with delta (0, 0)
Screenshot: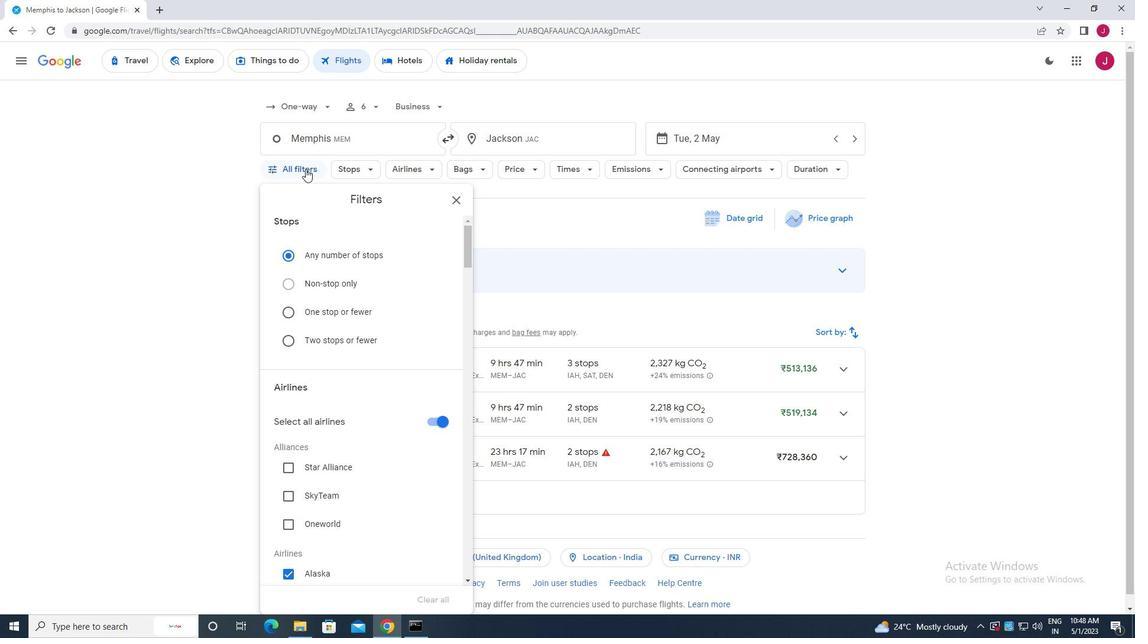 
Action: Mouse moved to (312, 186)
Screenshot: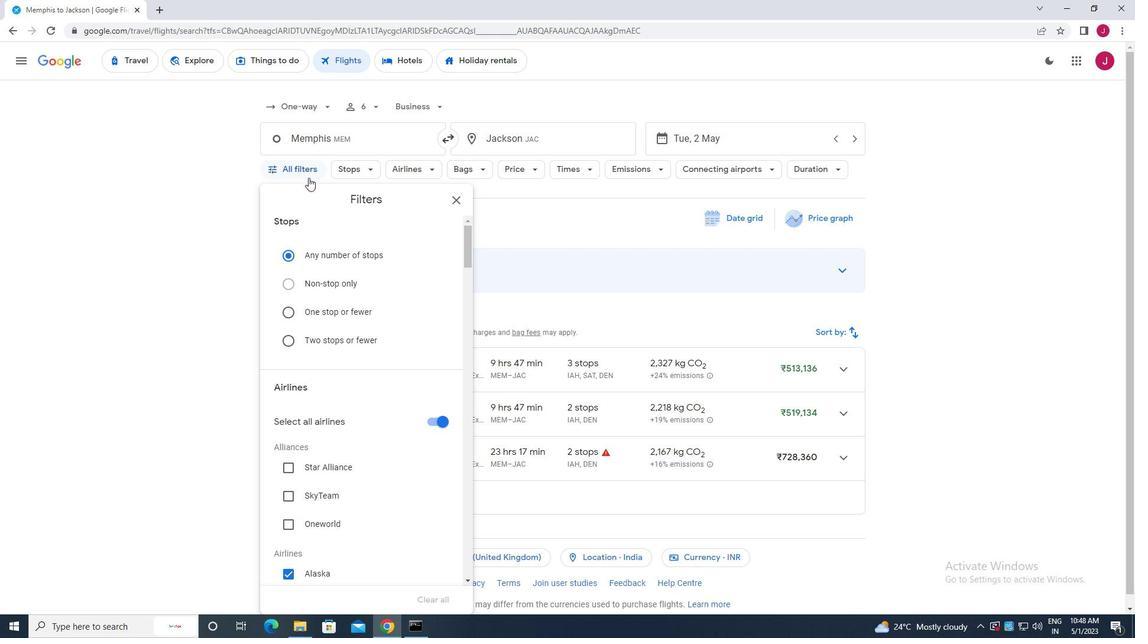
Action: Mouse scrolled (312, 185) with delta (0, 0)
Screenshot: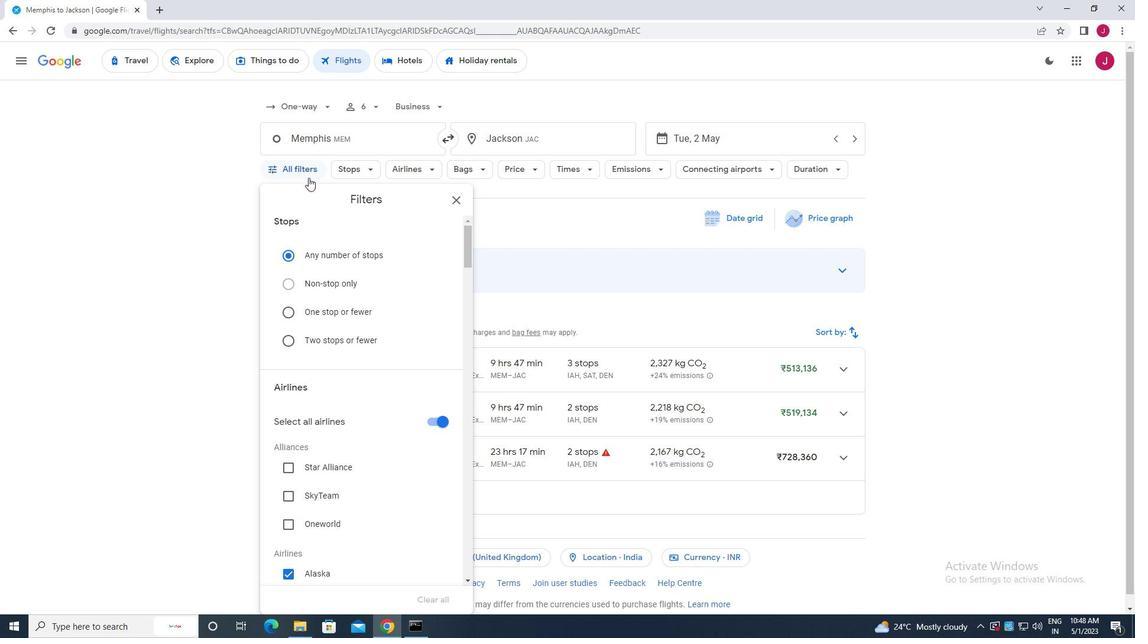 
Action: Mouse moved to (313, 188)
Screenshot: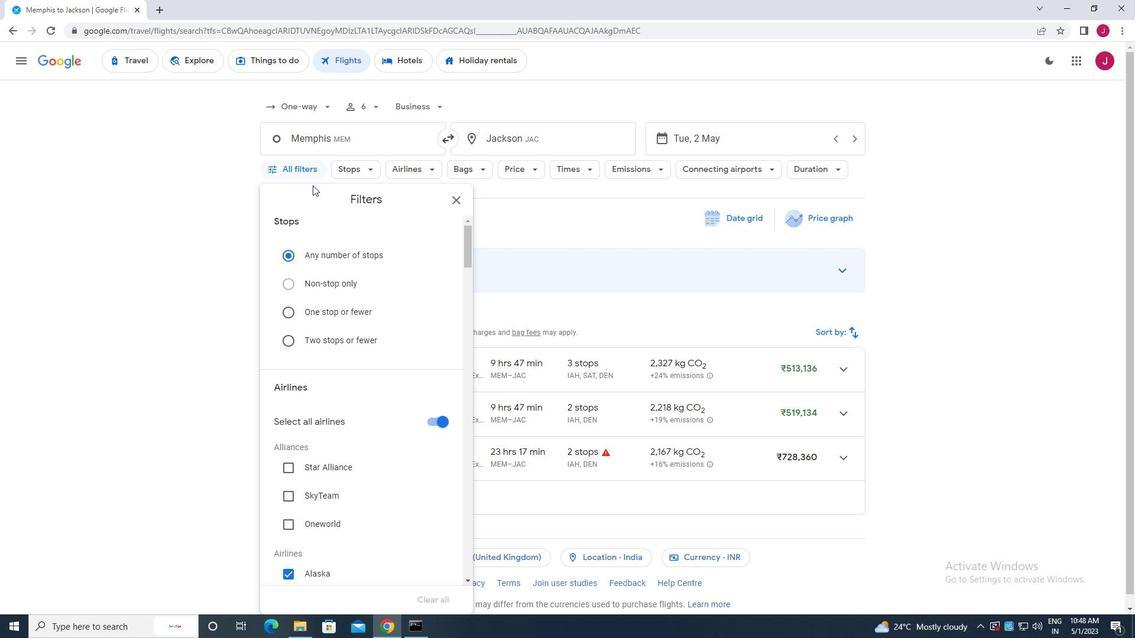 
Action: Mouse scrolled (313, 188) with delta (0, 0)
Screenshot: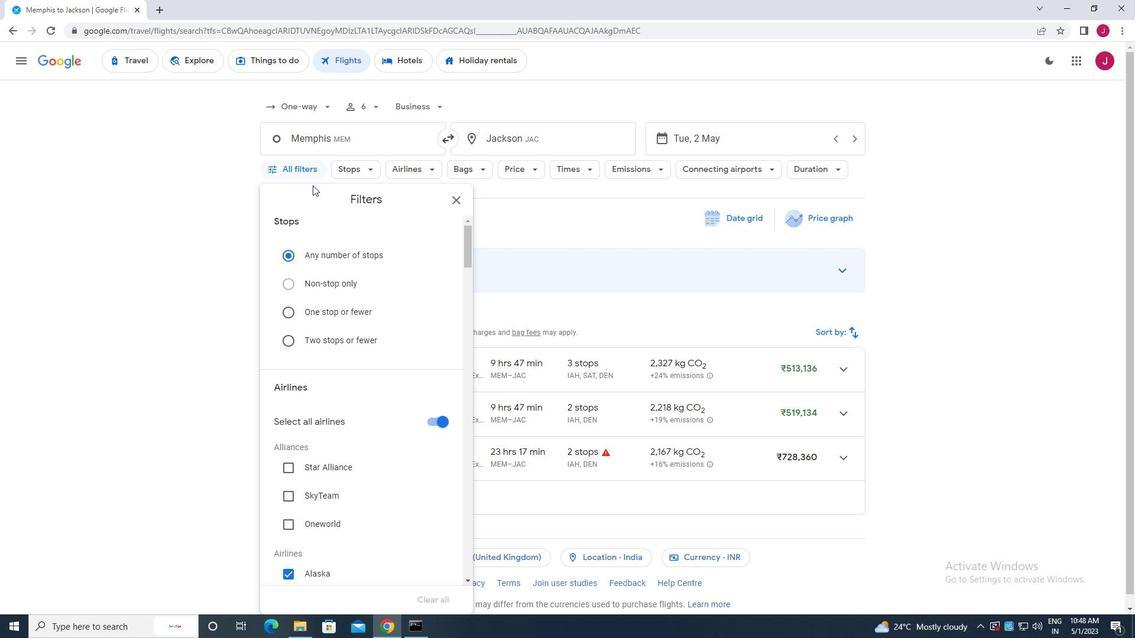 
Action: Mouse moved to (378, 316)
Screenshot: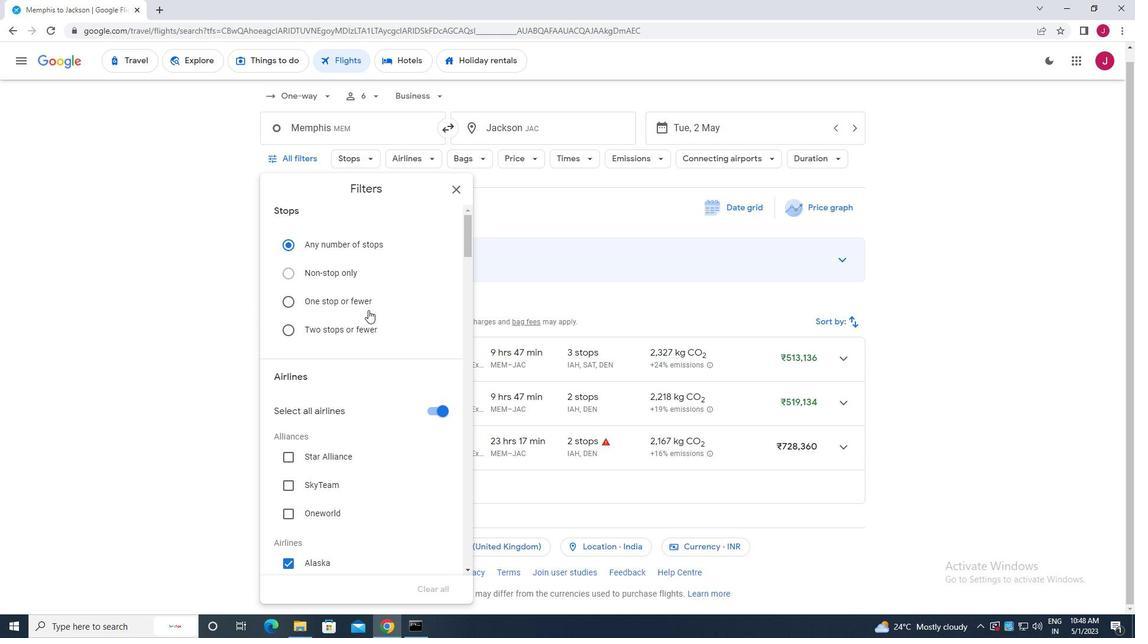 
Action: Mouse scrolled (378, 316) with delta (0, 0)
Screenshot: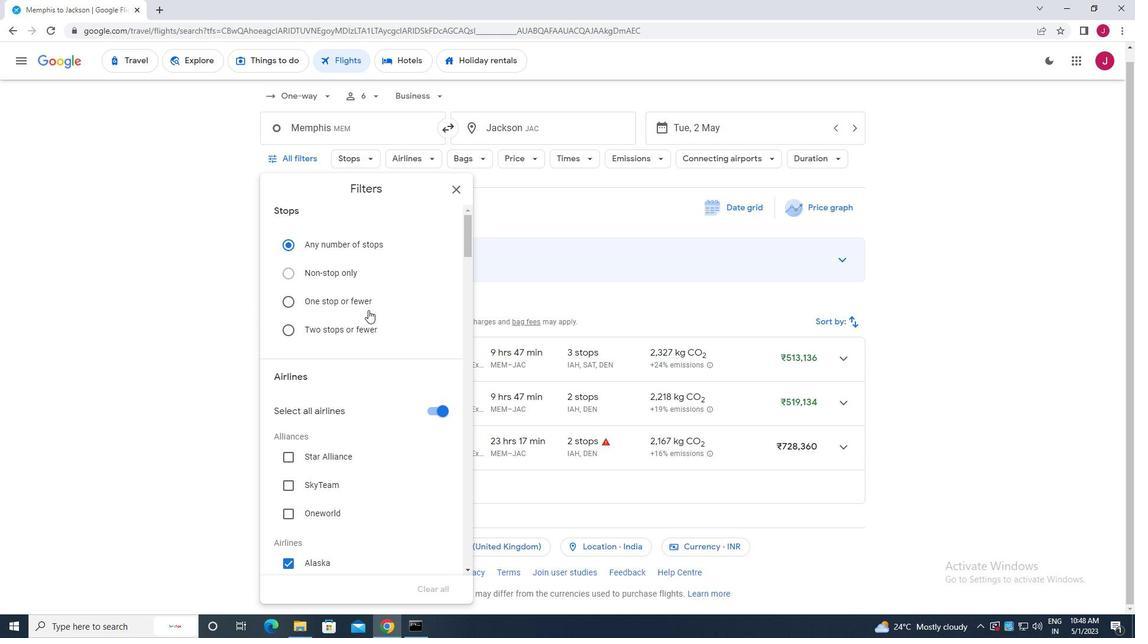 
Action: Mouse moved to (376, 310)
Screenshot: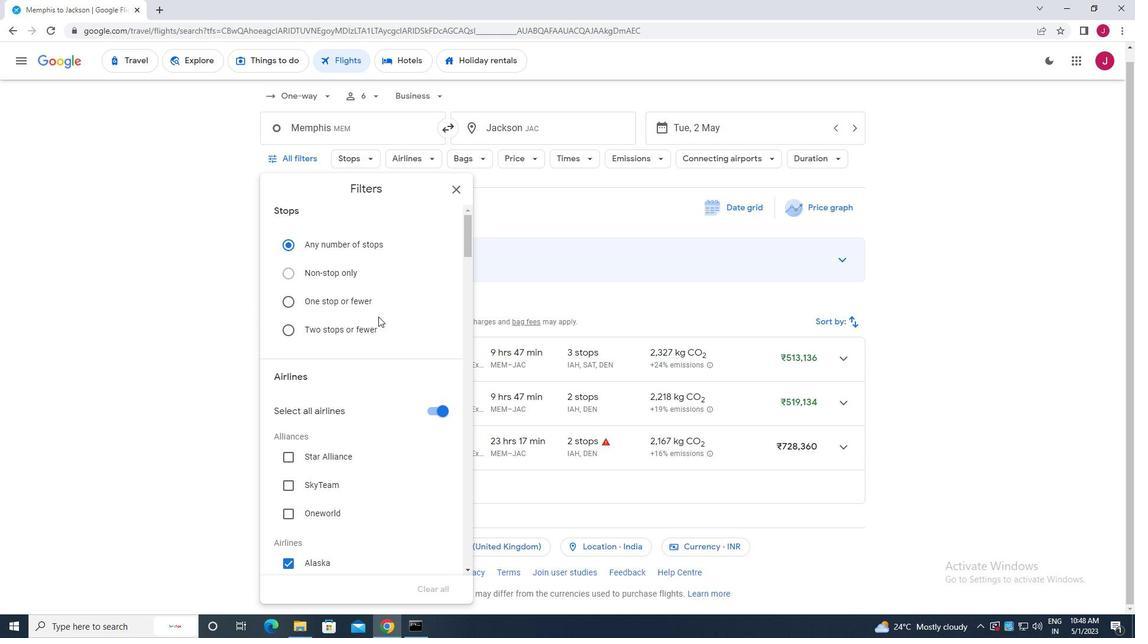 
Action: Mouse scrolled (376, 309) with delta (0, 0)
Screenshot: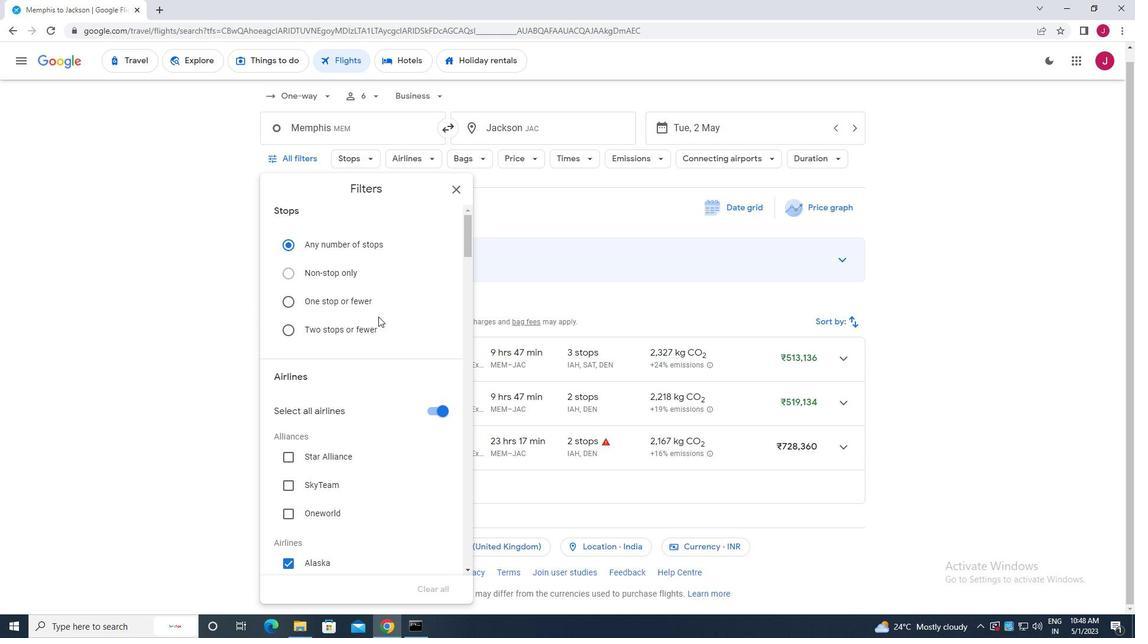 
Action: Mouse moved to (435, 292)
Screenshot: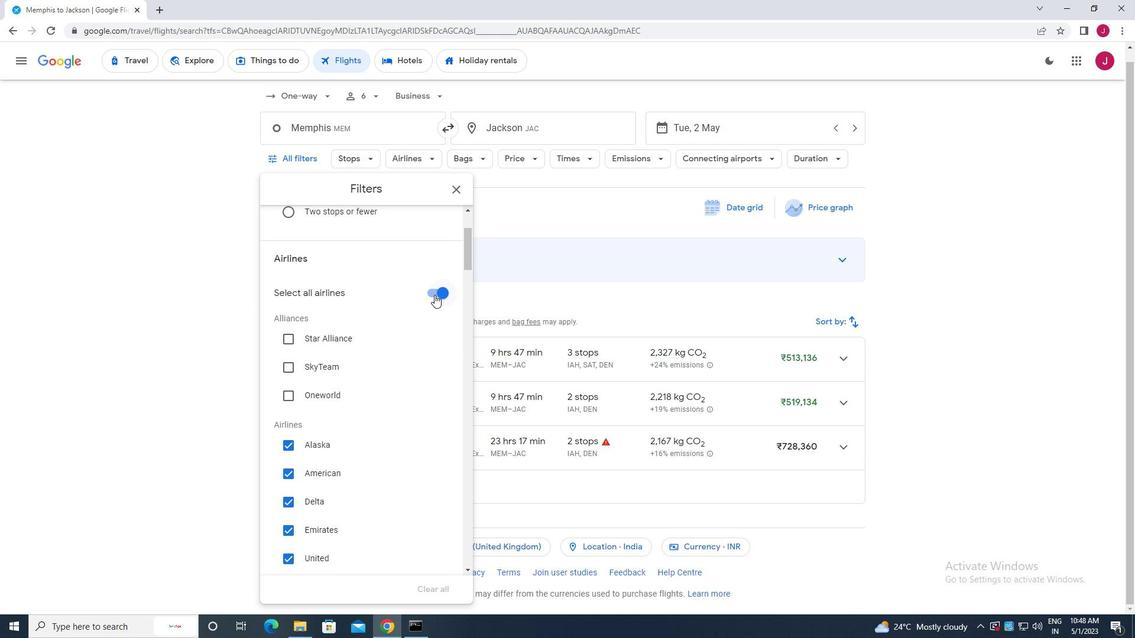 
Action: Mouse pressed left at (435, 292)
Screenshot: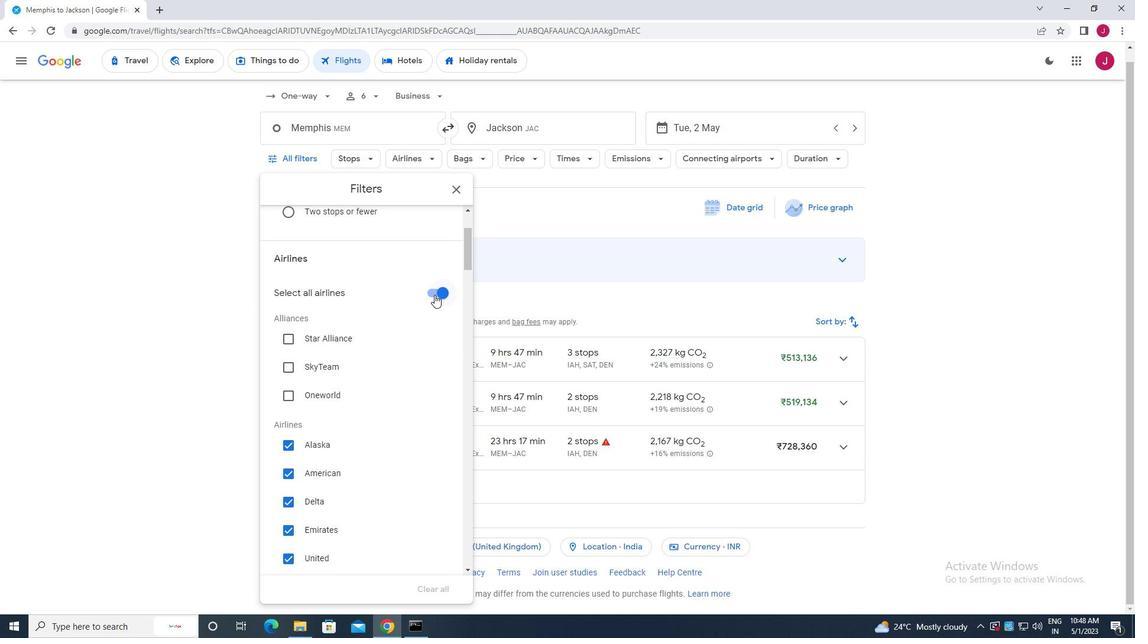 
Action: Mouse moved to (368, 293)
Screenshot: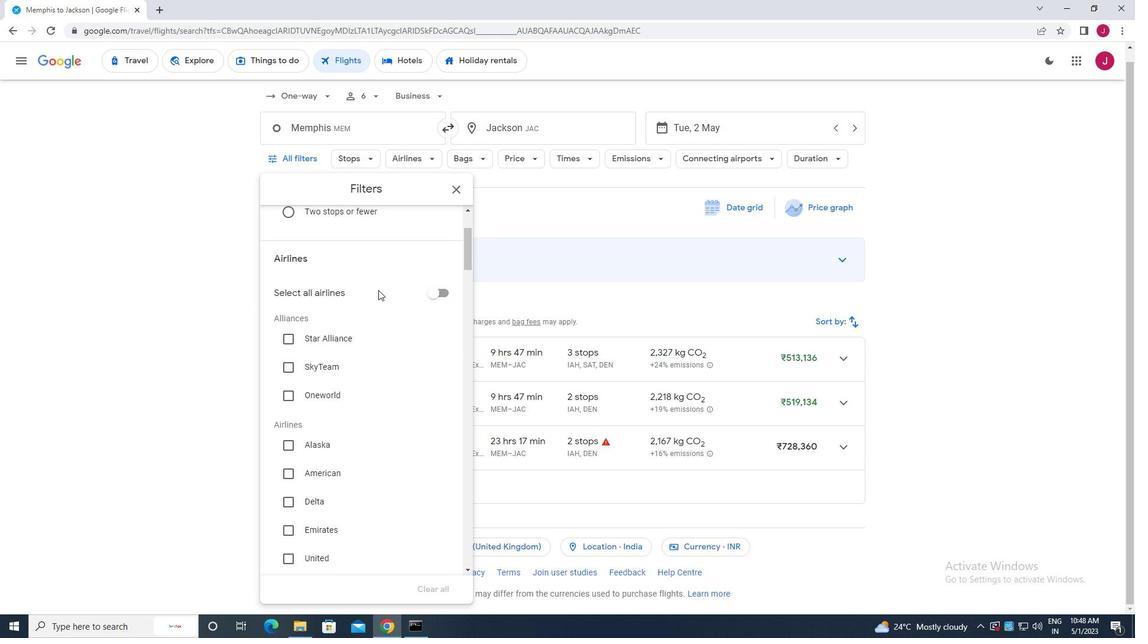 
Action: Mouse scrolled (368, 292) with delta (0, 0)
Screenshot: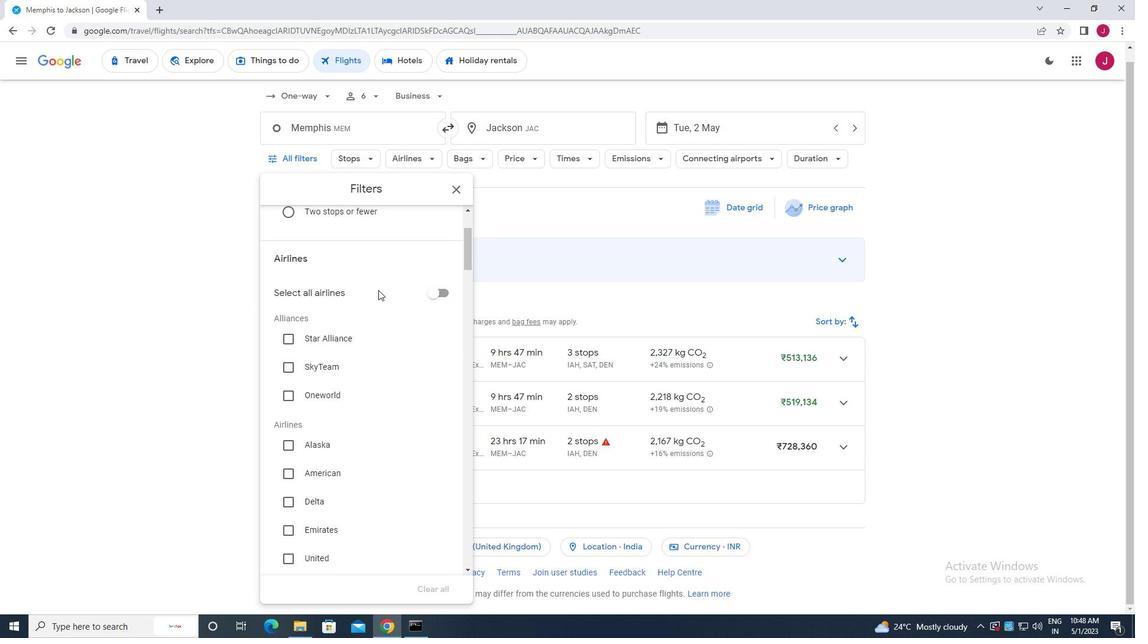 
Action: Mouse moved to (368, 293)
Screenshot: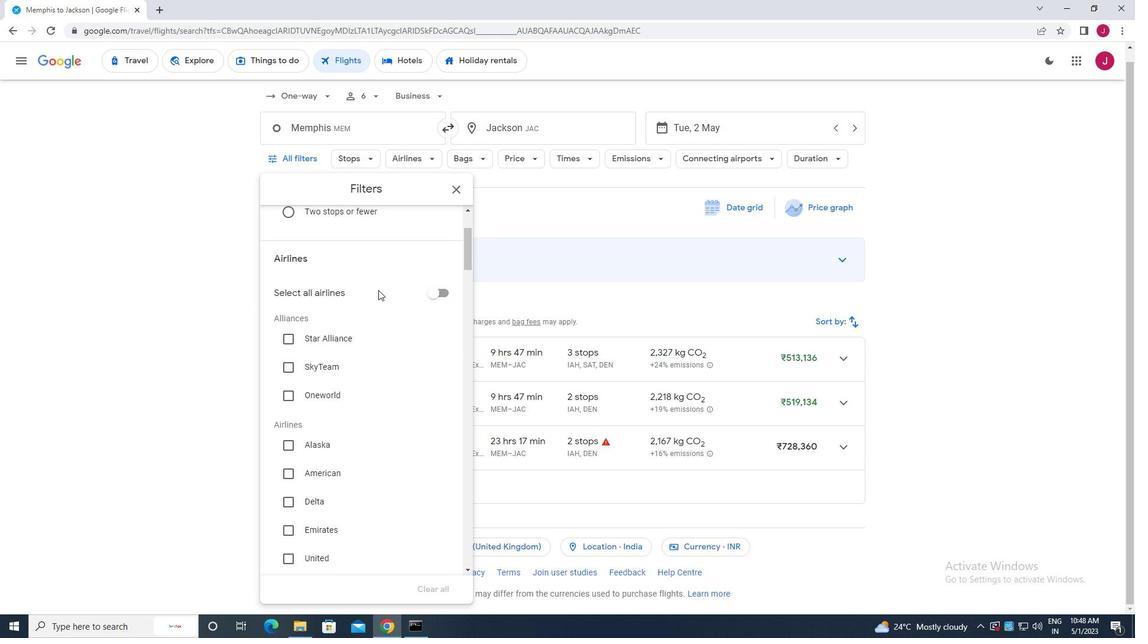 
Action: Mouse scrolled (368, 292) with delta (0, 0)
Screenshot: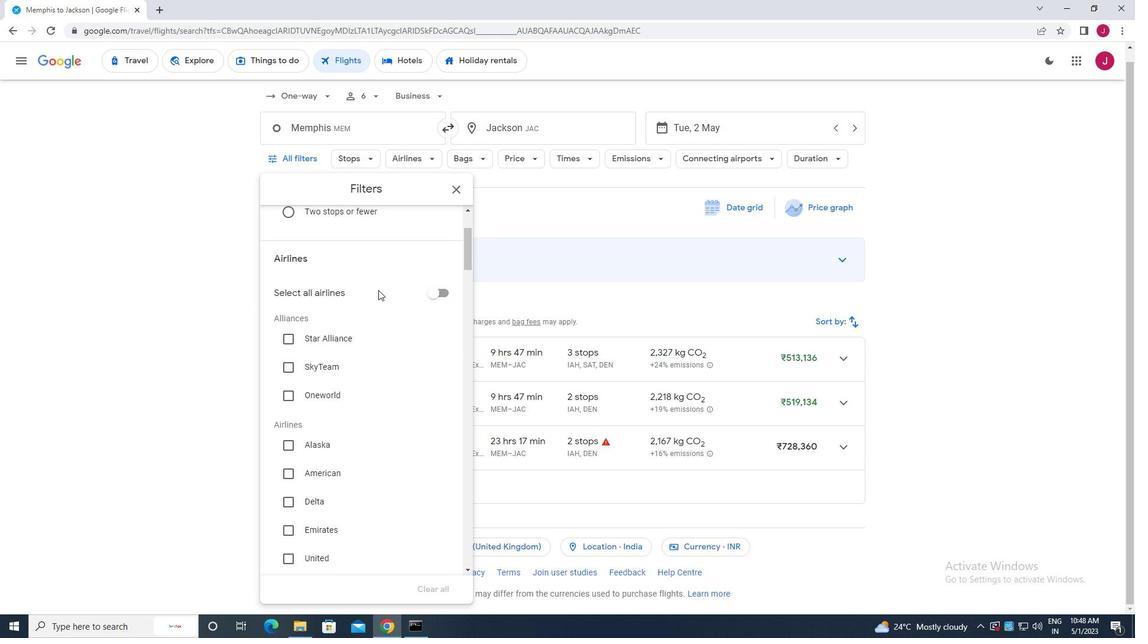 
Action: Mouse moved to (334, 377)
Screenshot: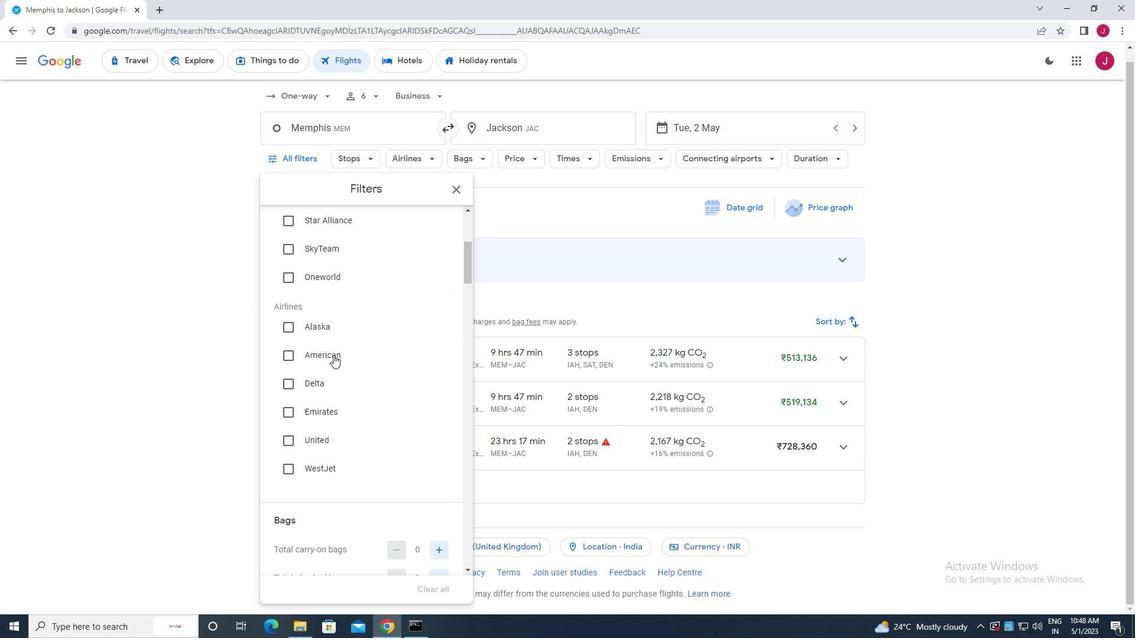 
Action: Mouse scrolled (334, 377) with delta (0, 0)
Screenshot: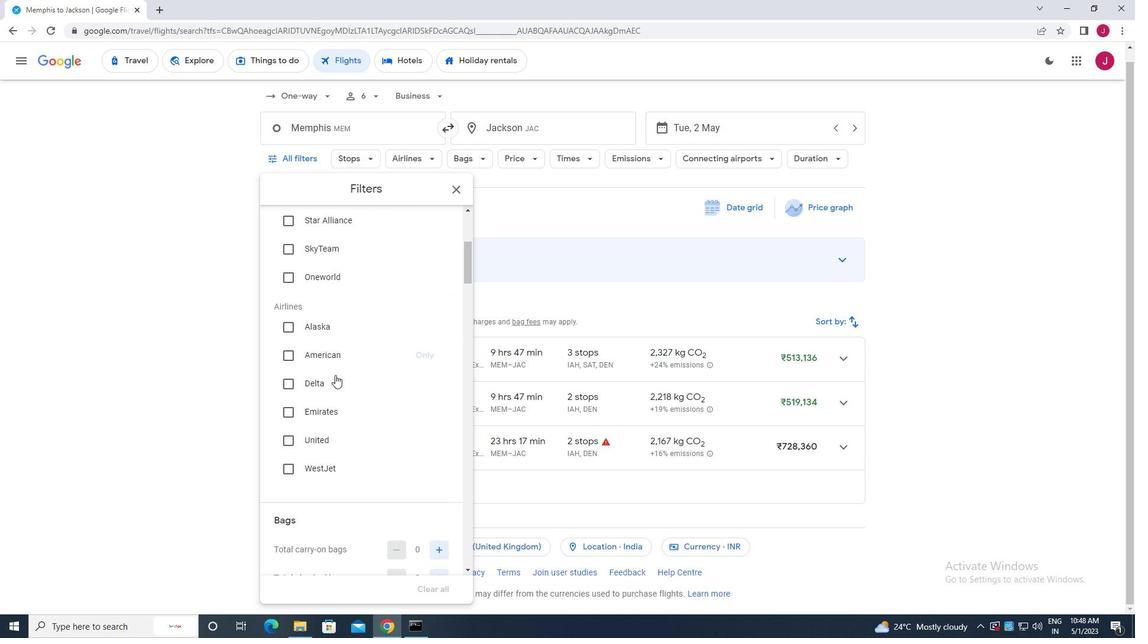 
Action: Mouse scrolled (334, 377) with delta (0, 0)
Screenshot: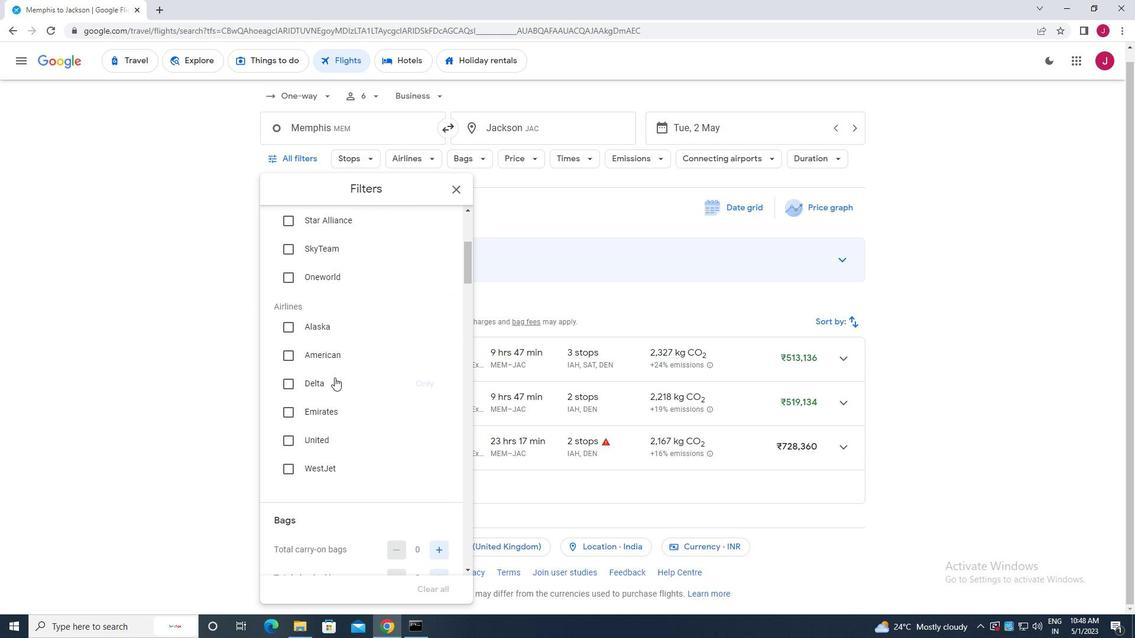 
Action: Mouse moved to (333, 376)
Screenshot: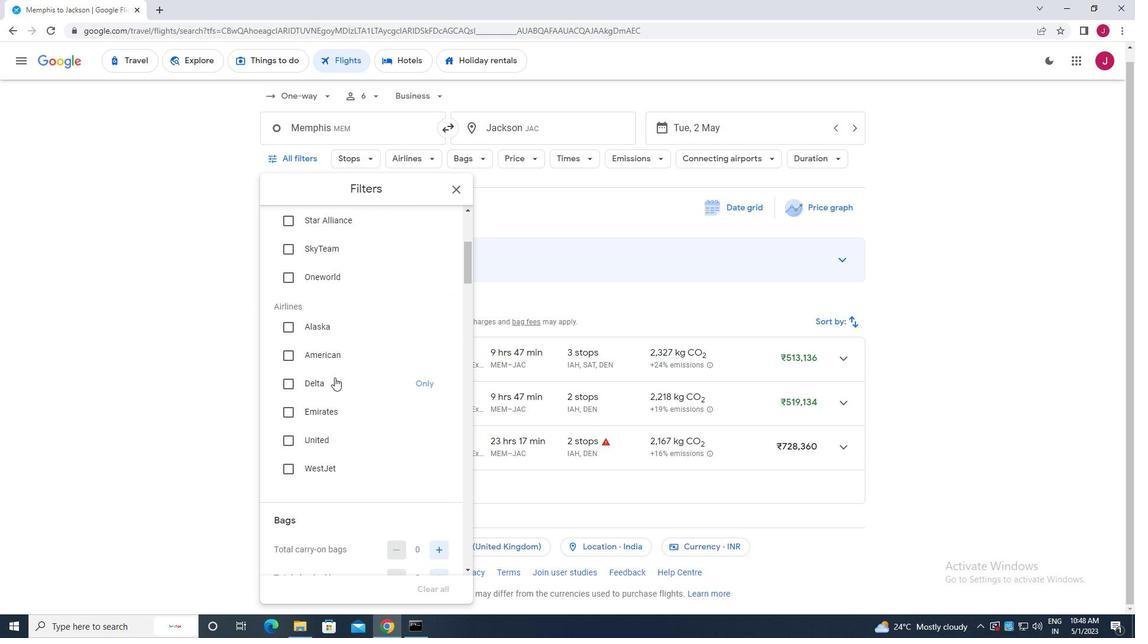 
Action: Mouse scrolled (333, 375) with delta (0, 0)
Screenshot: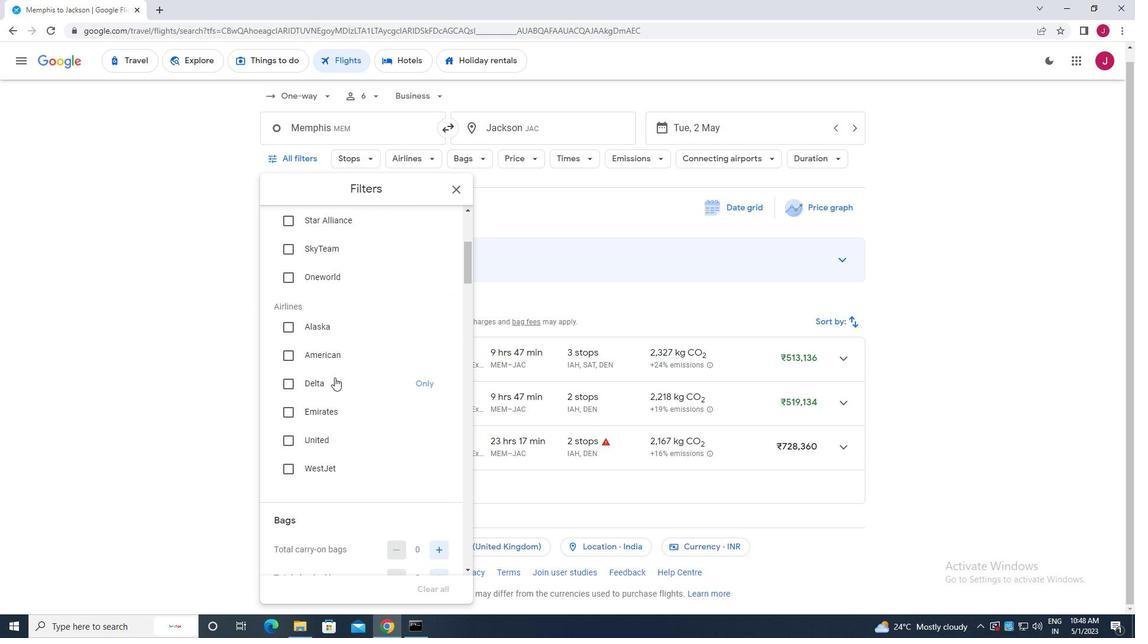 
Action: Mouse moved to (332, 374)
Screenshot: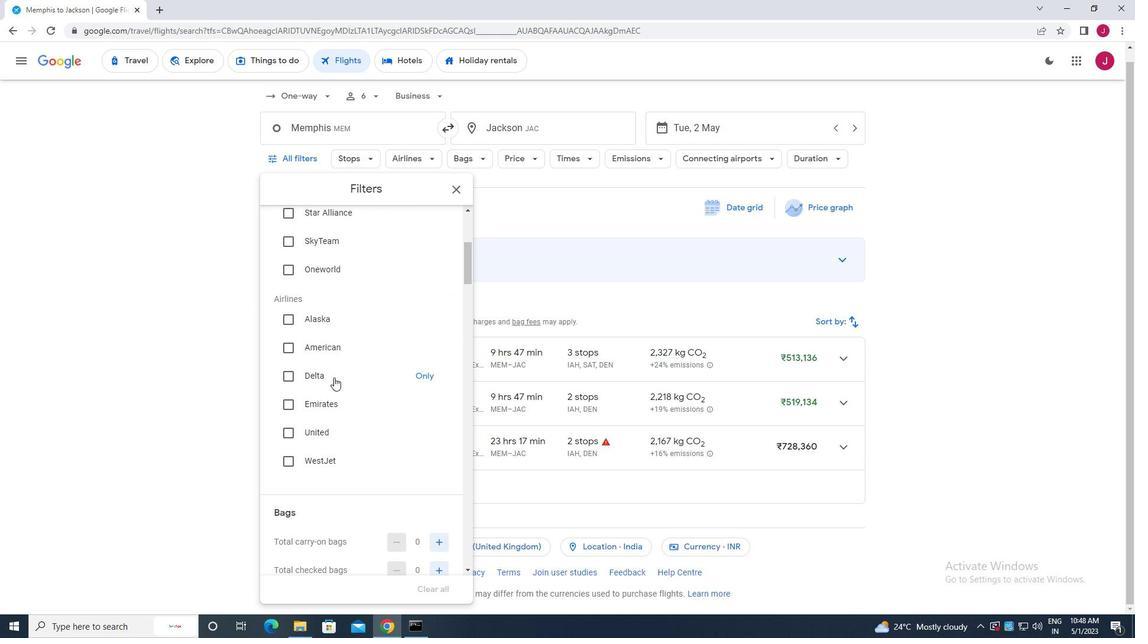
Action: Mouse scrolled (332, 374) with delta (0, 0)
Screenshot: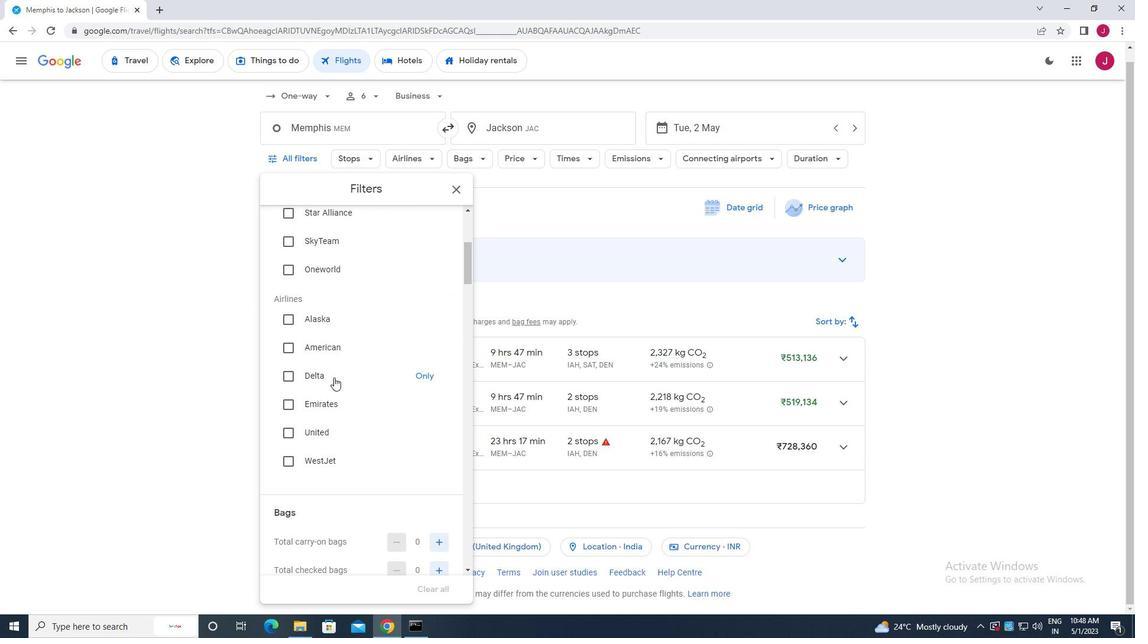 
Action: Mouse moved to (332, 368)
Screenshot: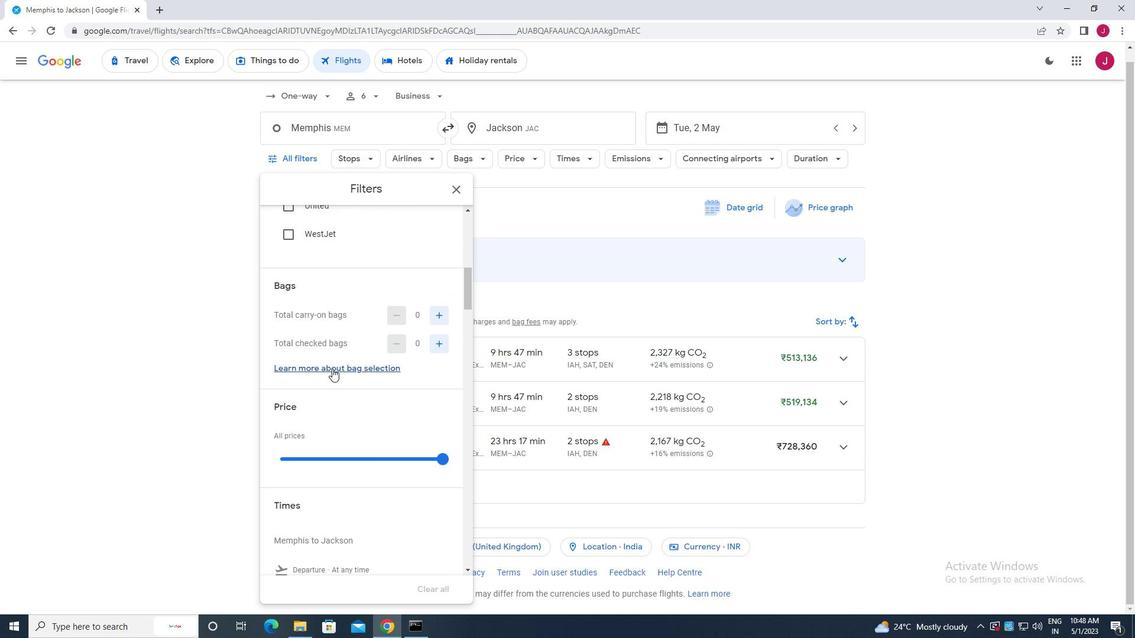 
Action: Mouse scrolled (332, 368) with delta (0, 0)
Screenshot: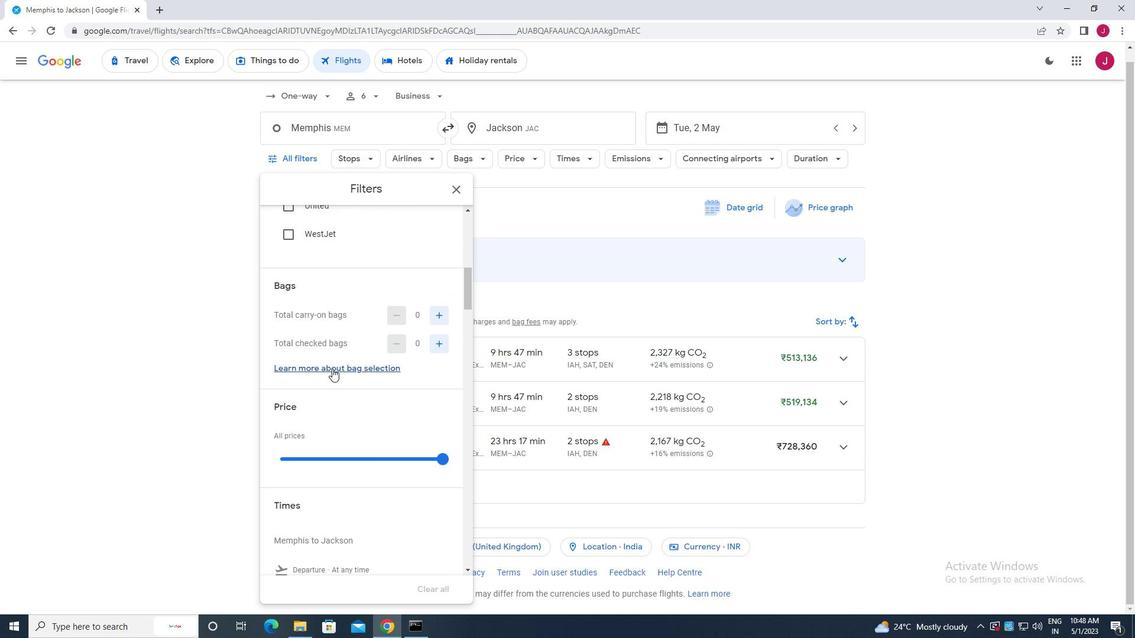 
Action: Mouse moved to (435, 280)
Screenshot: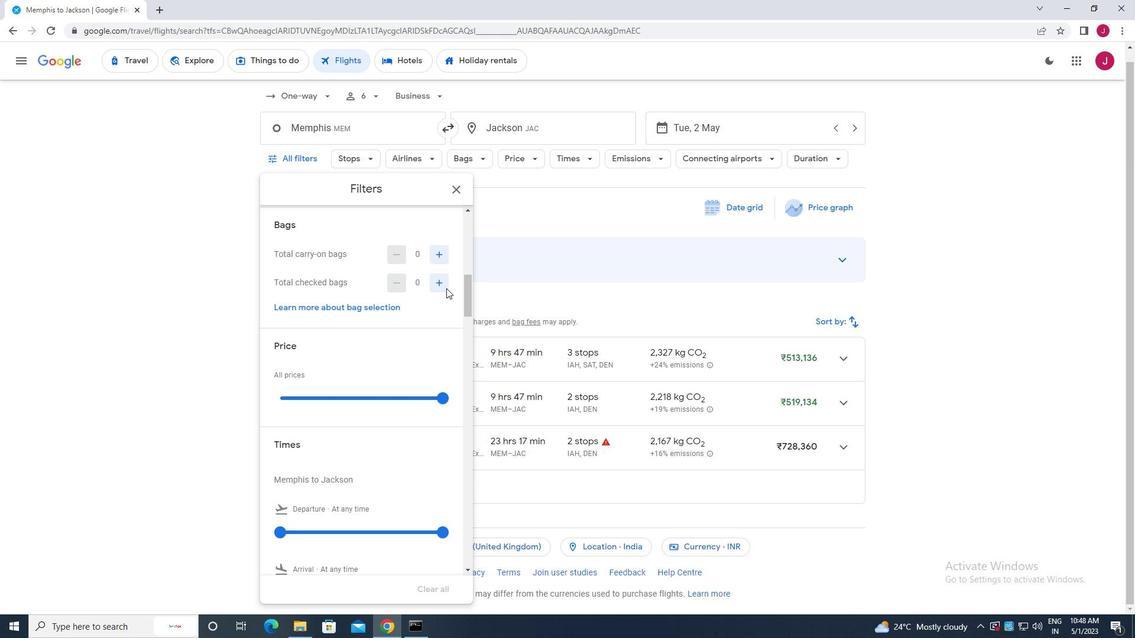 
Action: Mouse pressed left at (435, 280)
Screenshot: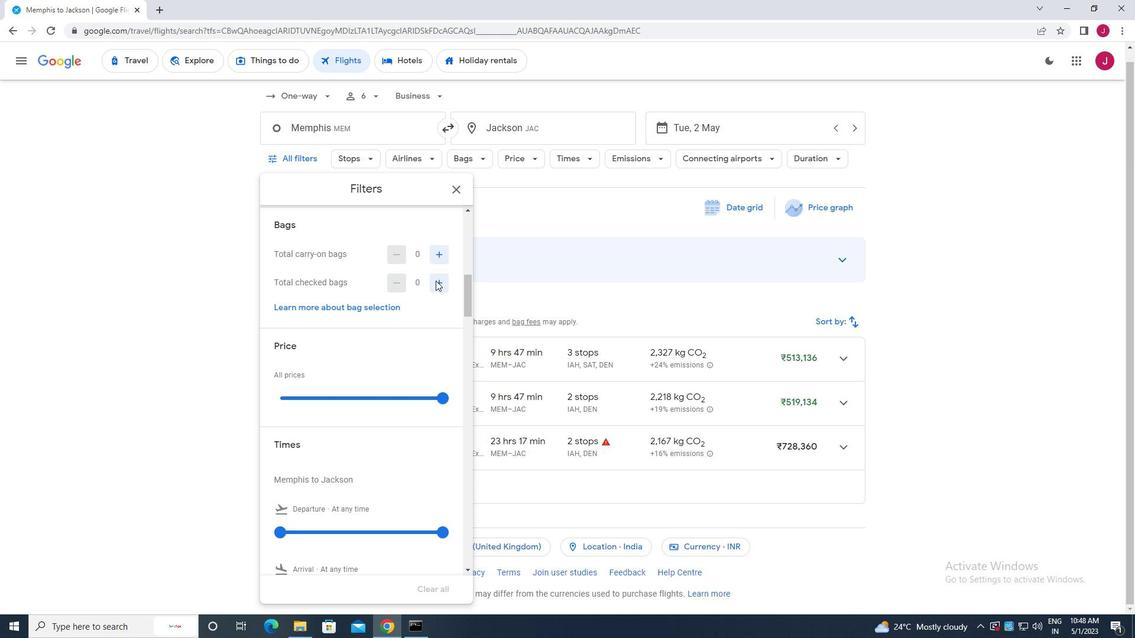 
Action: Mouse moved to (436, 283)
Screenshot: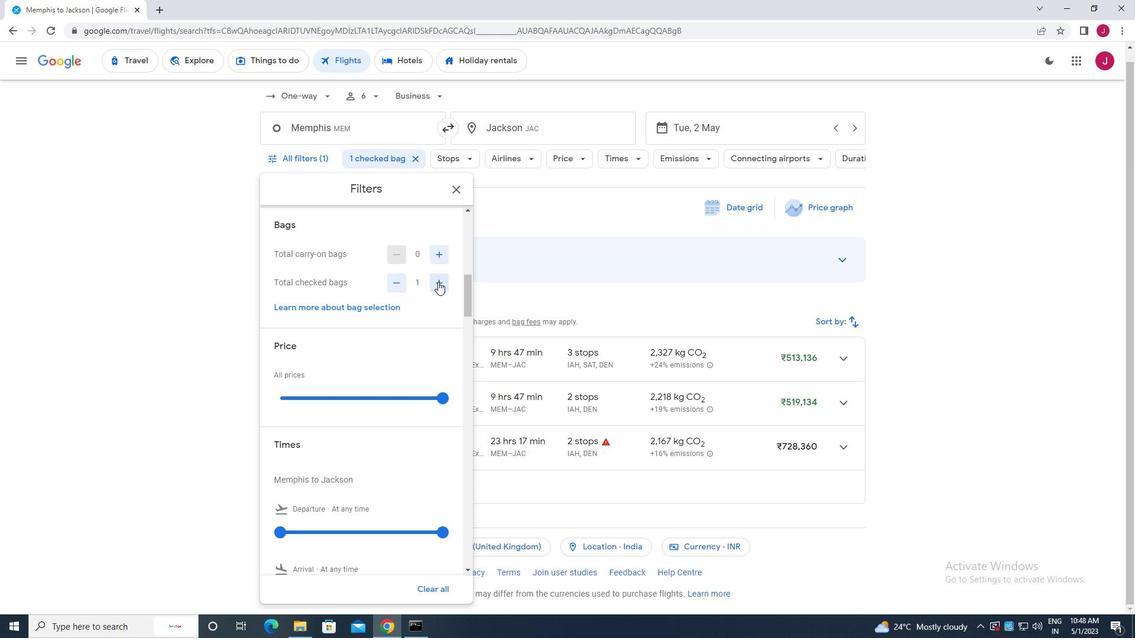 
Action: Mouse scrolled (436, 283) with delta (0, 0)
Screenshot: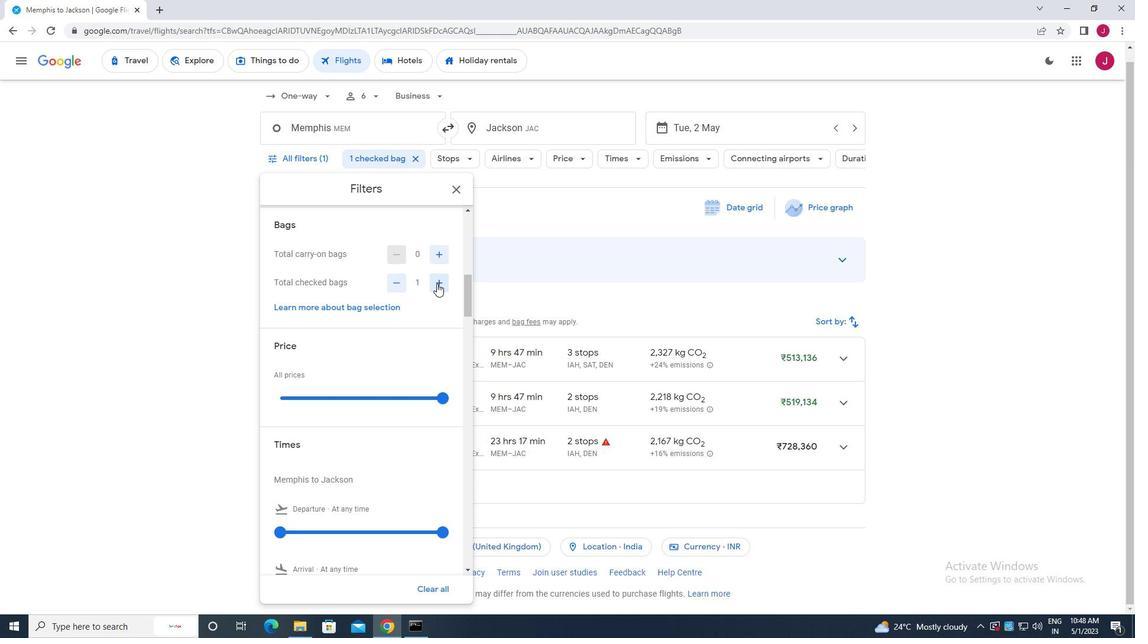 
Action: Mouse scrolled (436, 283) with delta (0, 0)
Screenshot: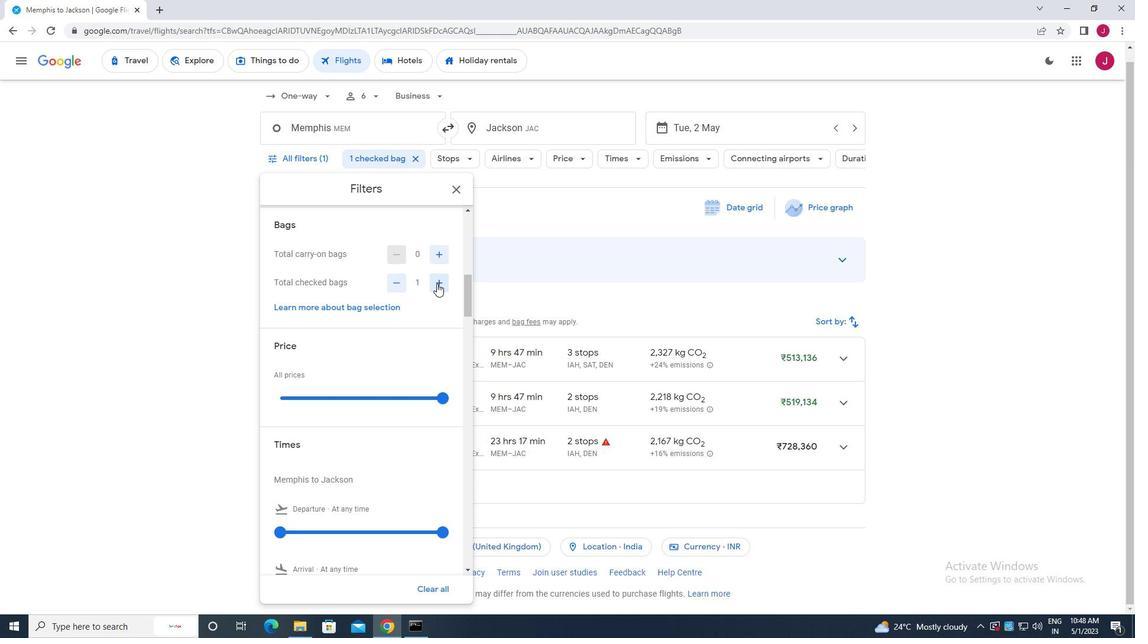 
Action: Mouse moved to (440, 282)
Screenshot: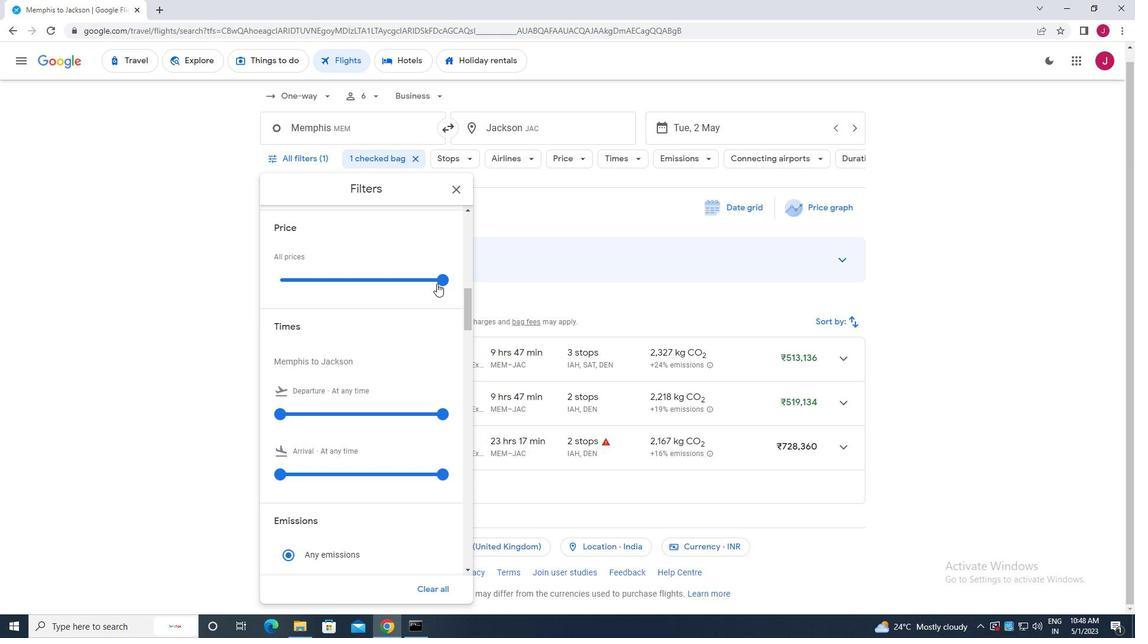 
Action: Mouse pressed left at (440, 282)
Screenshot: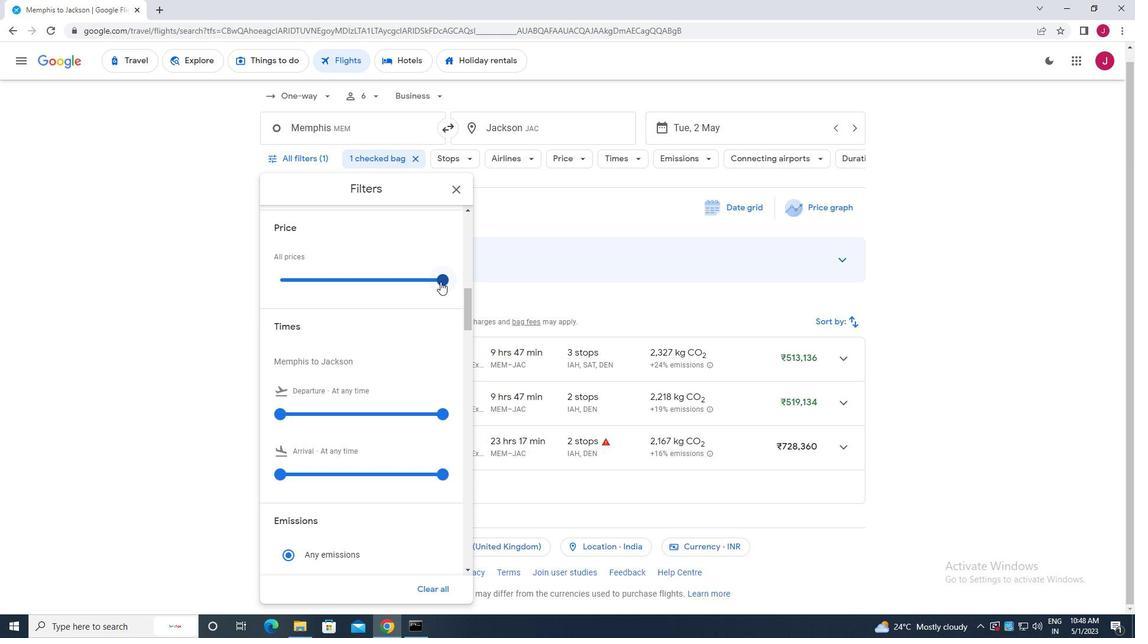 
Action: Mouse moved to (280, 419)
Screenshot: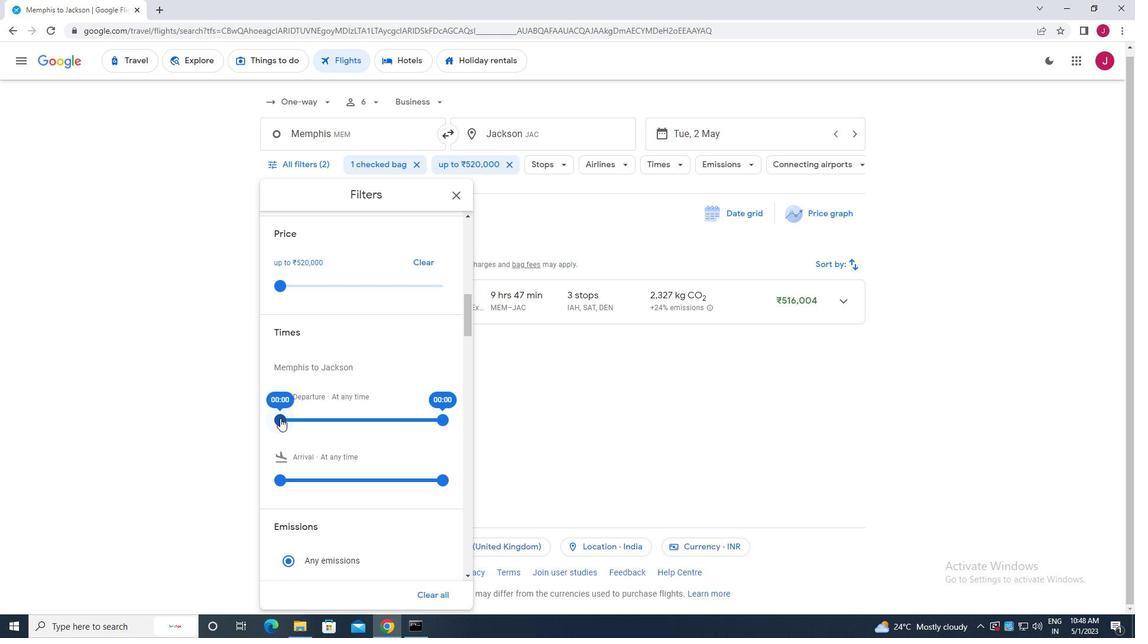 
Action: Mouse pressed left at (280, 419)
Screenshot: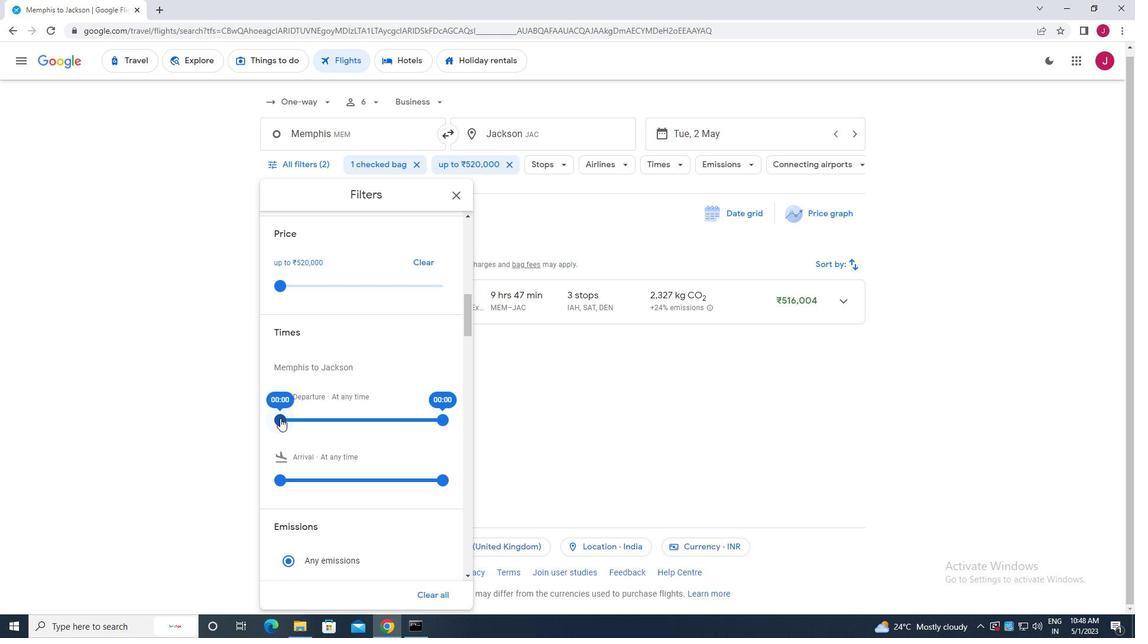 
Action: Mouse moved to (442, 420)
Screenshot: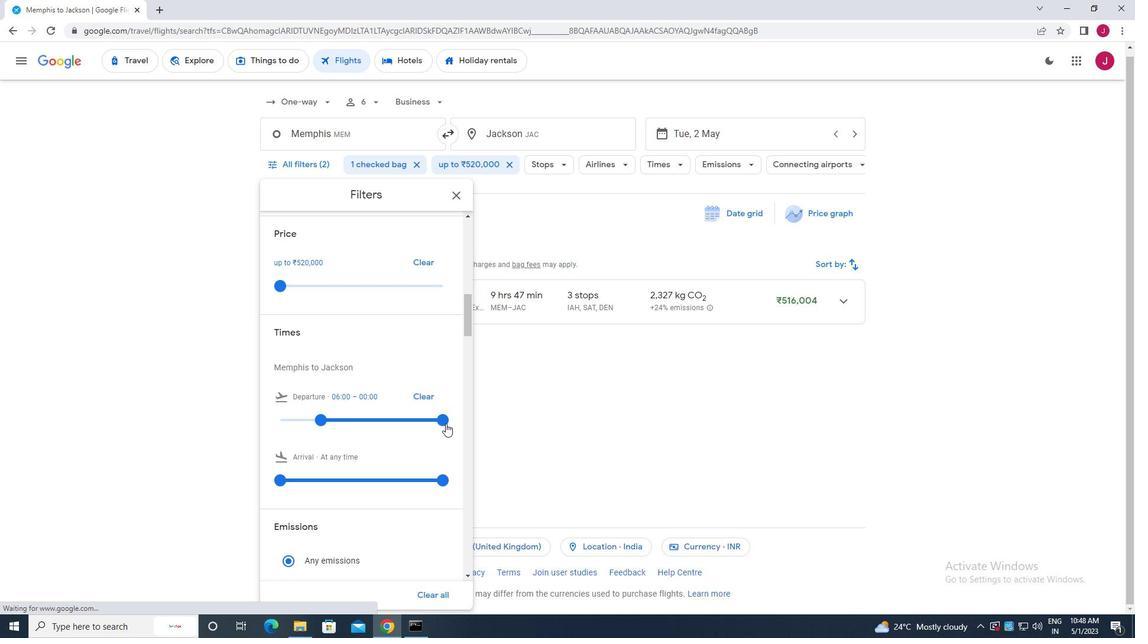 
Action: Mouse pressed left at (442, 420)
Screenshot: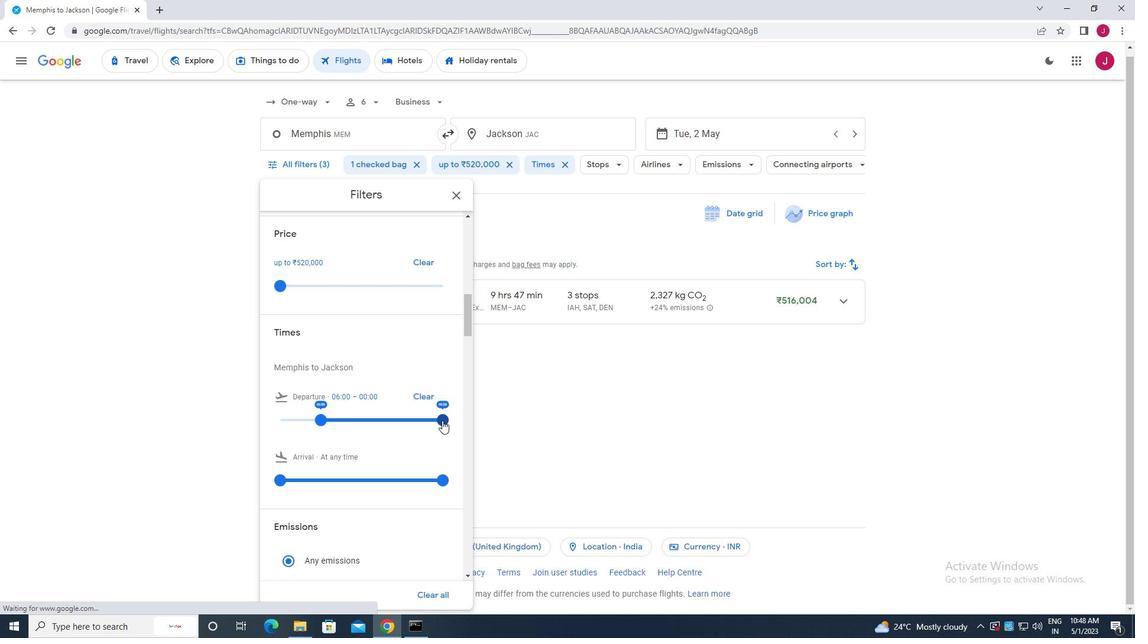 
Action: Mouse moved to (455, 196)
Screenshot: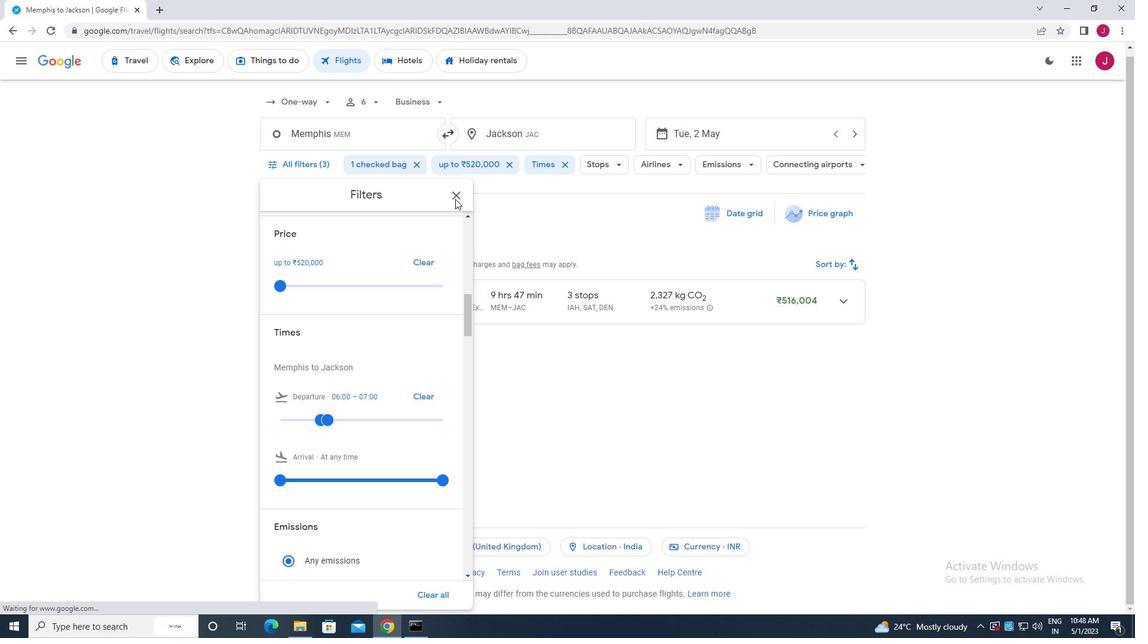 
Action: Mouse pressed left at (455, 196)
Screenshot: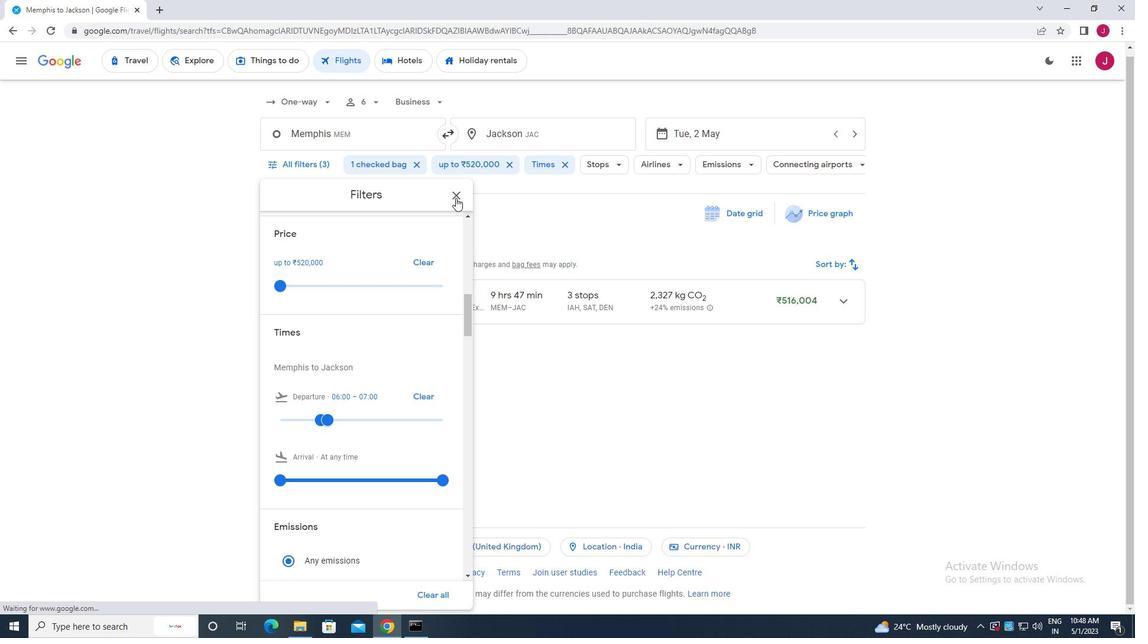 
Action: Mouse moved to (457, 194)
Screenshot: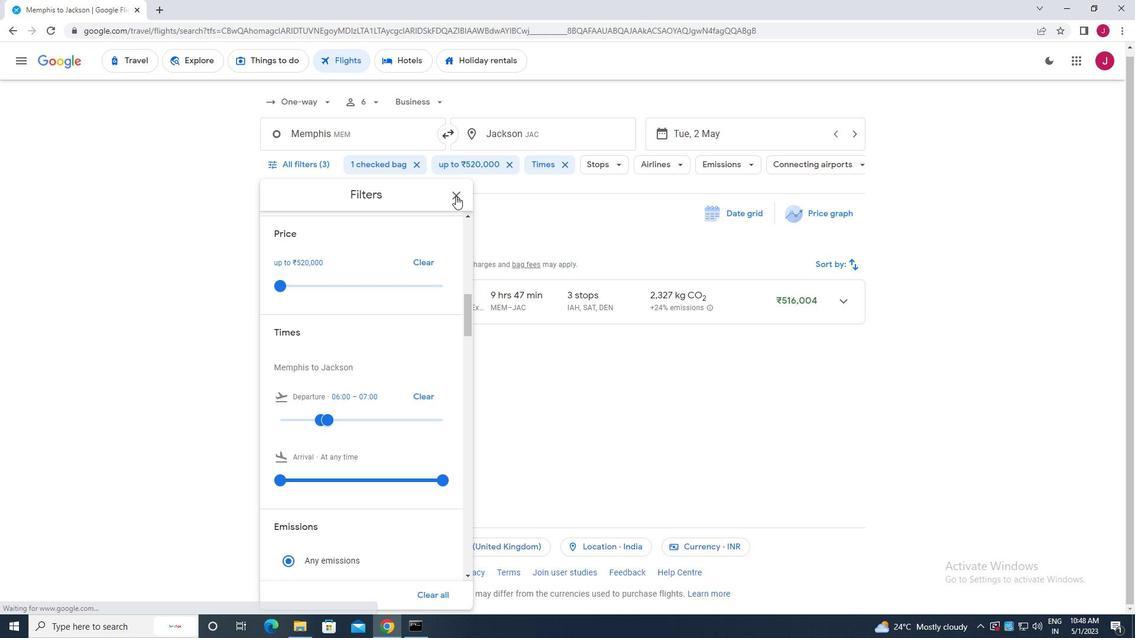 
